 Task: Find a house in Bradley, United States for 3 adults from August 12 to August 15, with a price range of ₹12,000 to ₹16,000, 2 bedrooms, 3 beds, 1 bathroom, and self check-in option.
Action: Mouse moved to (549, 86)
Screenshot: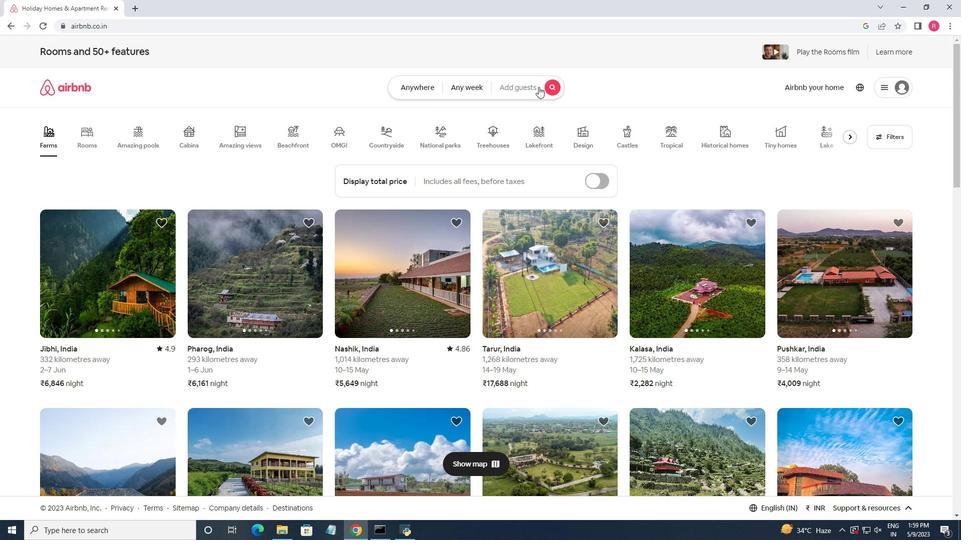 
Action: Mouse pressed left at (549, 86)
Screenshot: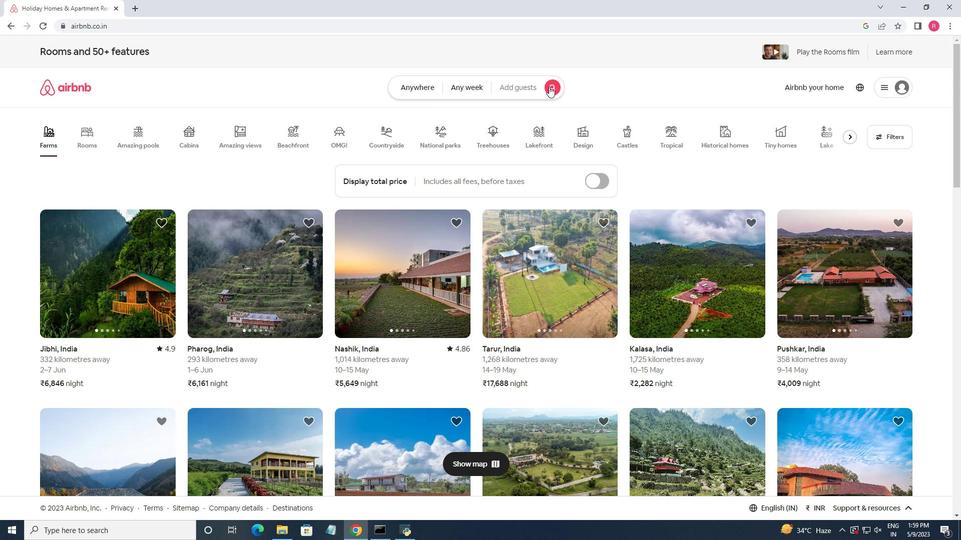 
Action: Mouse moved to (312, 124)
Screenshot: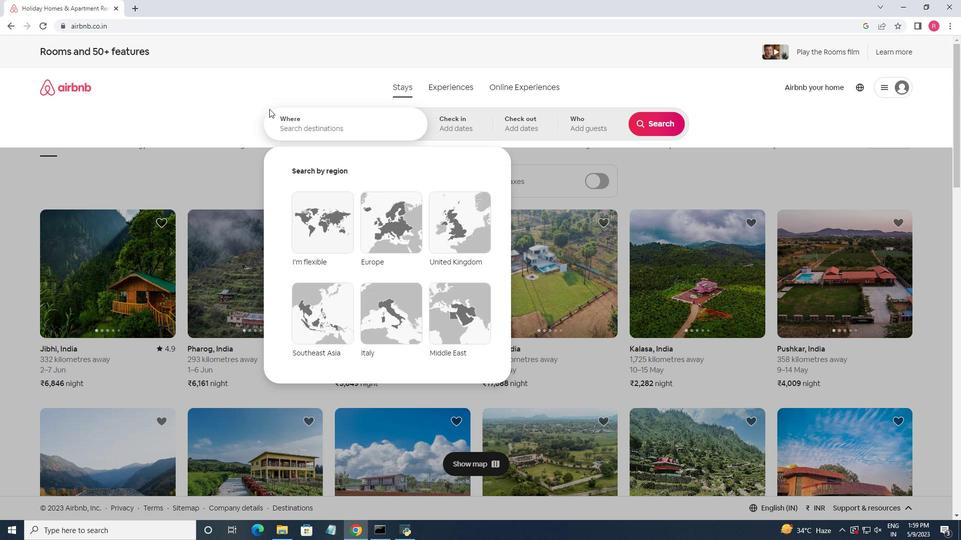 
Action: Mouse pressed left at (312, 124)
Screenshot: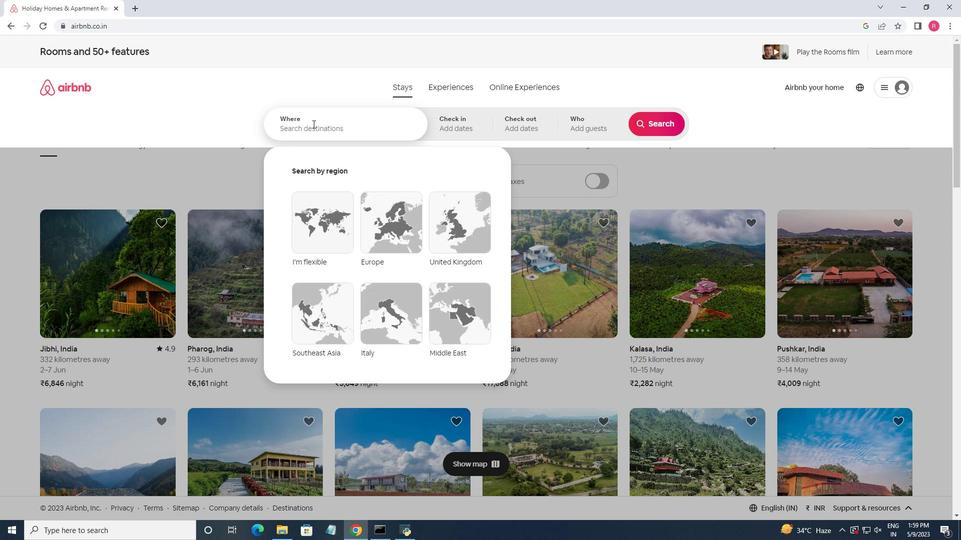 
Action: Key pressed <Key.shift>Bradley,<Key.space><Key.shift><Key.shift><Key.shift><Key.shift><Key.shift><Key.shift><Key.shift>United<Key.space><Key.shift>States
Screenshot: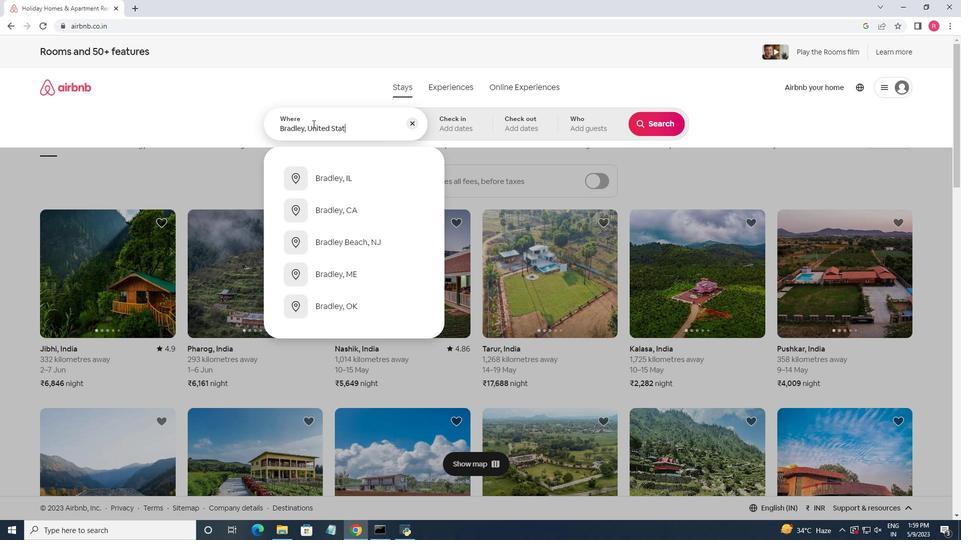
Action: Mouse moved to (348, 139)
Screenshot: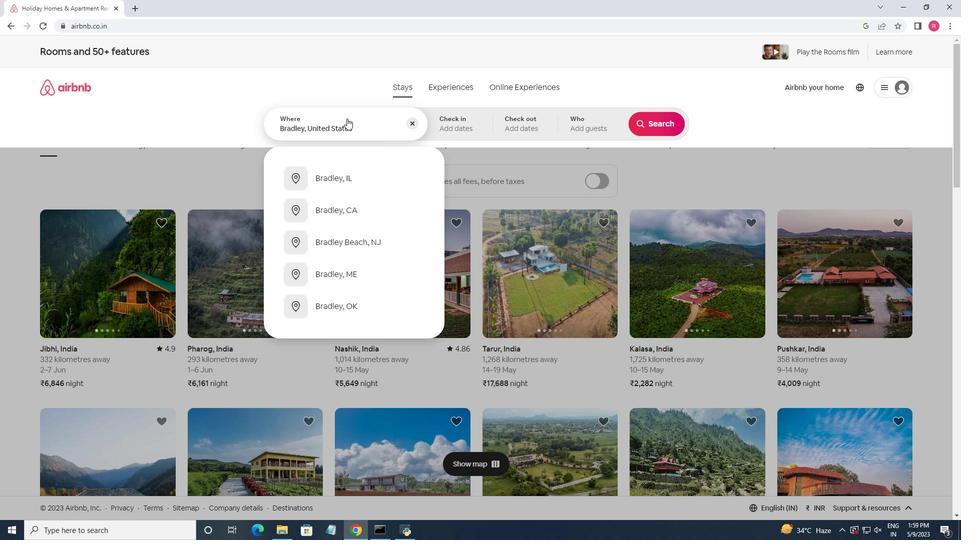 
Action: Key pressed <Key.enter>
Screenshot: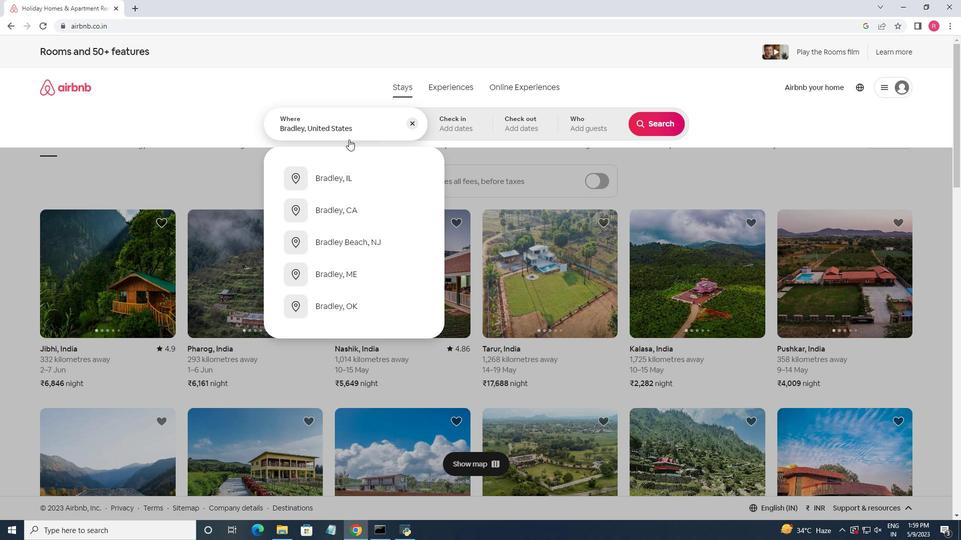 
Action: Mouse moved to (657, 205)
Screenshot: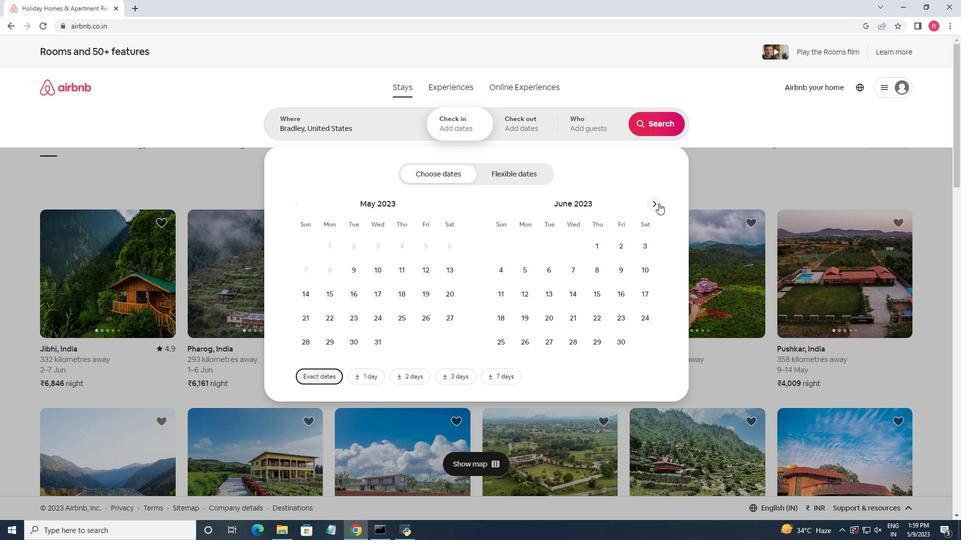 
Action: Mouse pressed left at (657, 205)
Screenshot: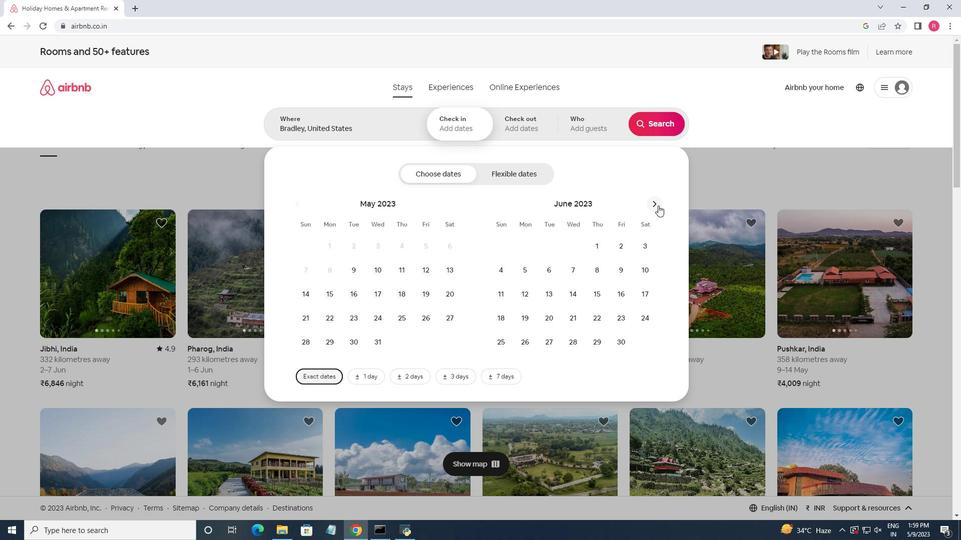 
Action: Mouse pressed left at (657, 205)
Screenshot: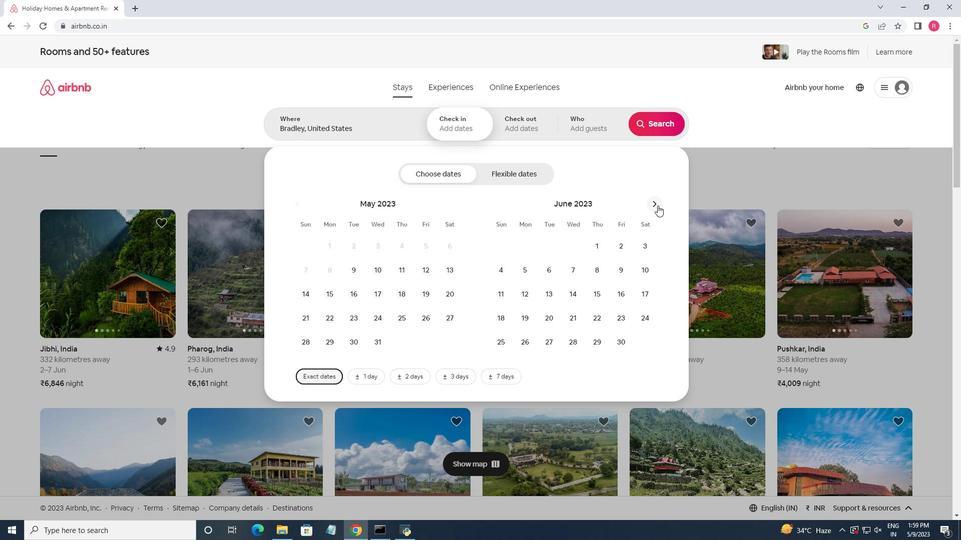 
Action: Mouse moved to (639, 269)
Screenshot: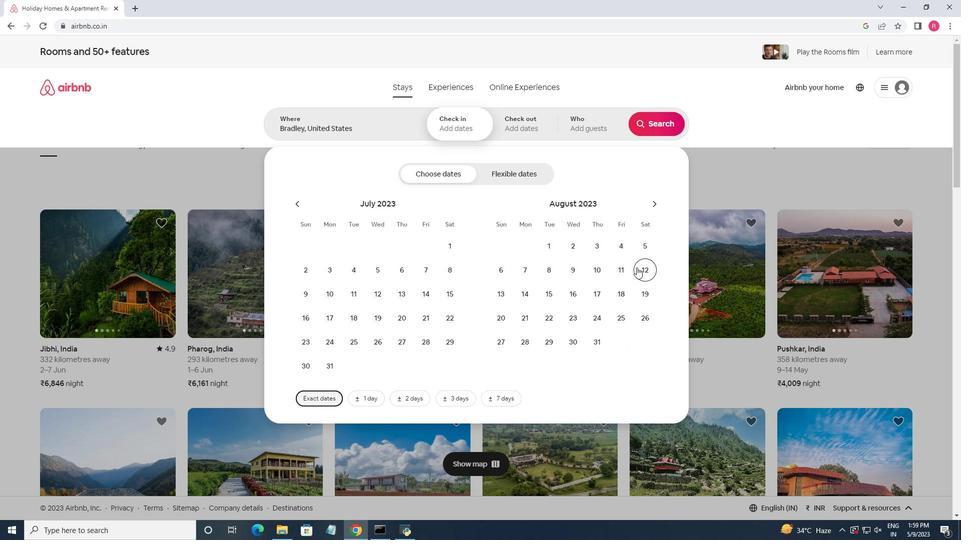 
Action: Mouse pressed left at (639, 269)
Screenshot: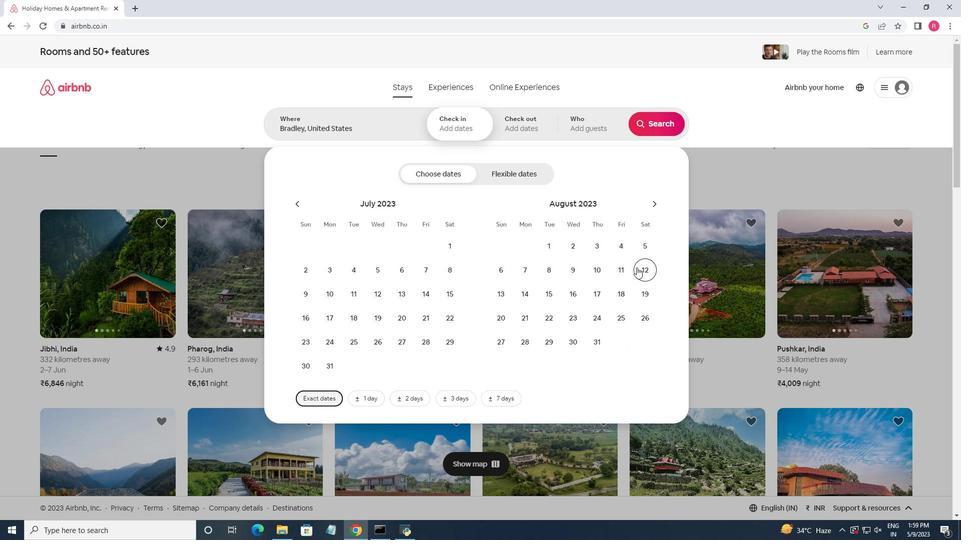 
Action: Mouse moved to (546, 296)
Screenshot: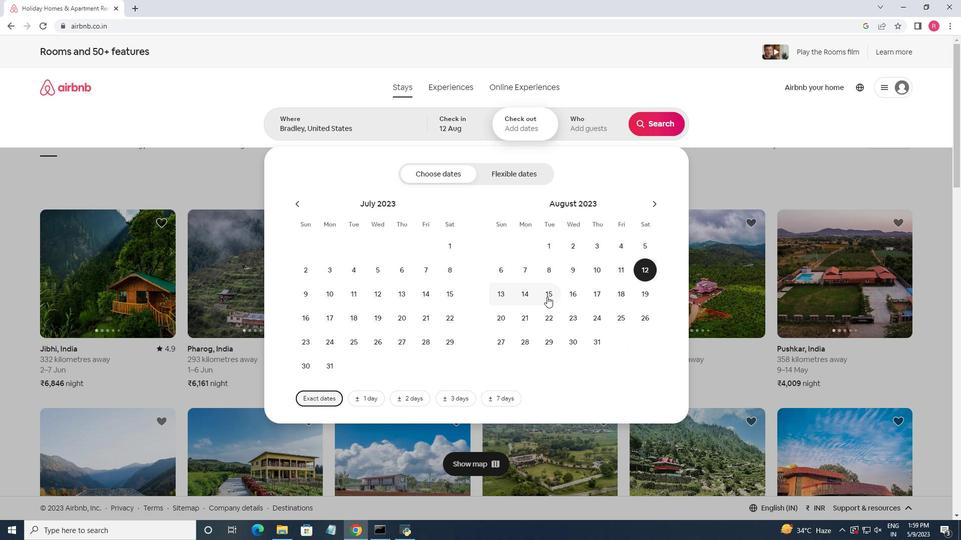 
Action: Mouse pressed left at (546, 296)
Screenshot: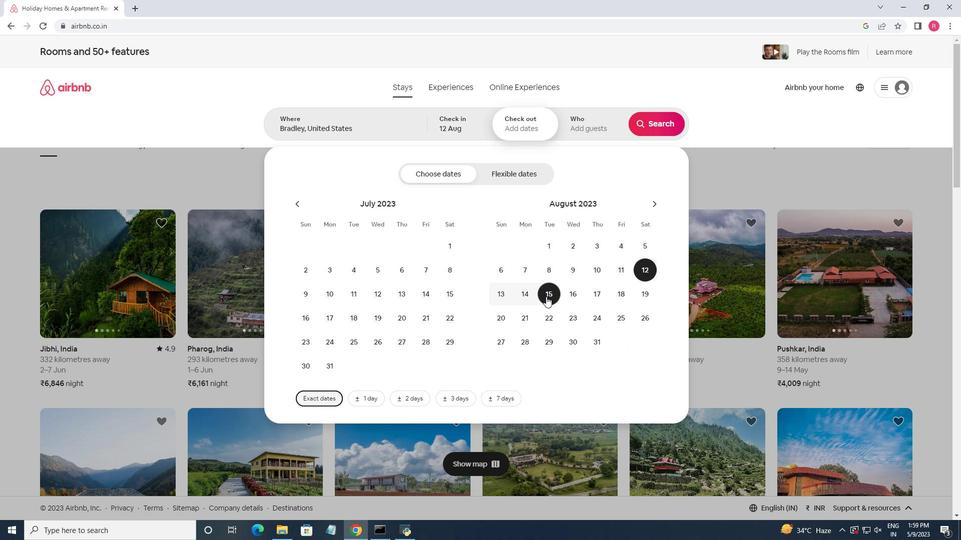 
Action: Mouse moved to (591, 129)
Screenshot: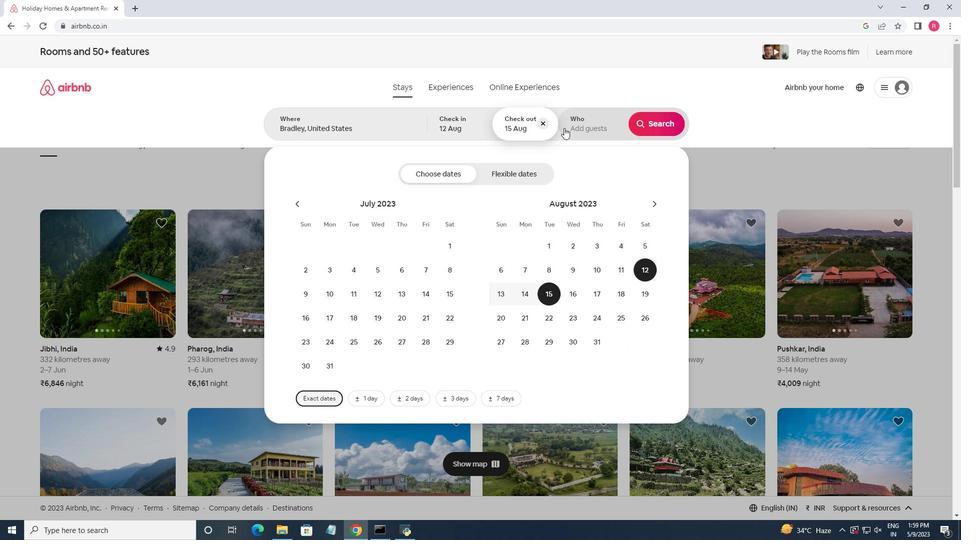 
Action: Mouse pressed left at (591, 129)
Screenshot: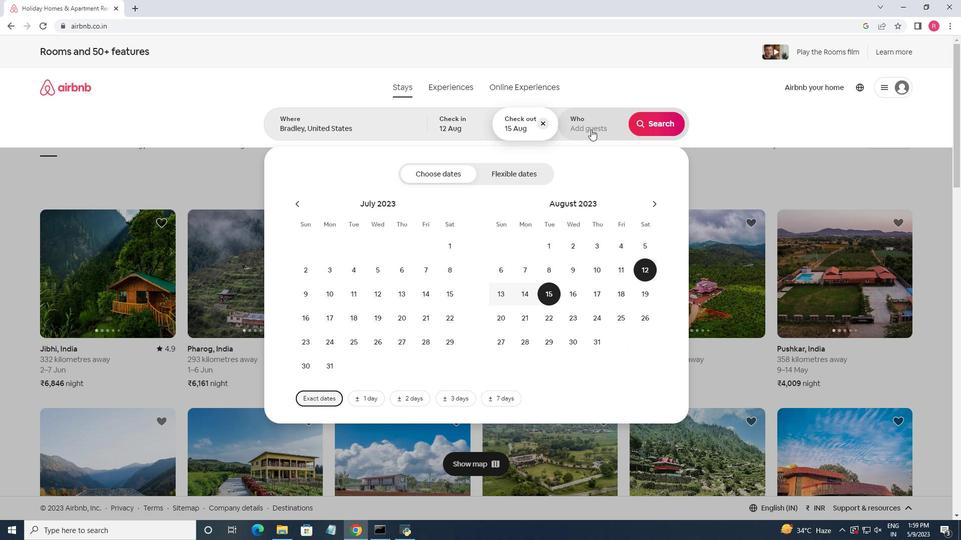 
Action: Mouse moved to (658, 181)
Screenshot: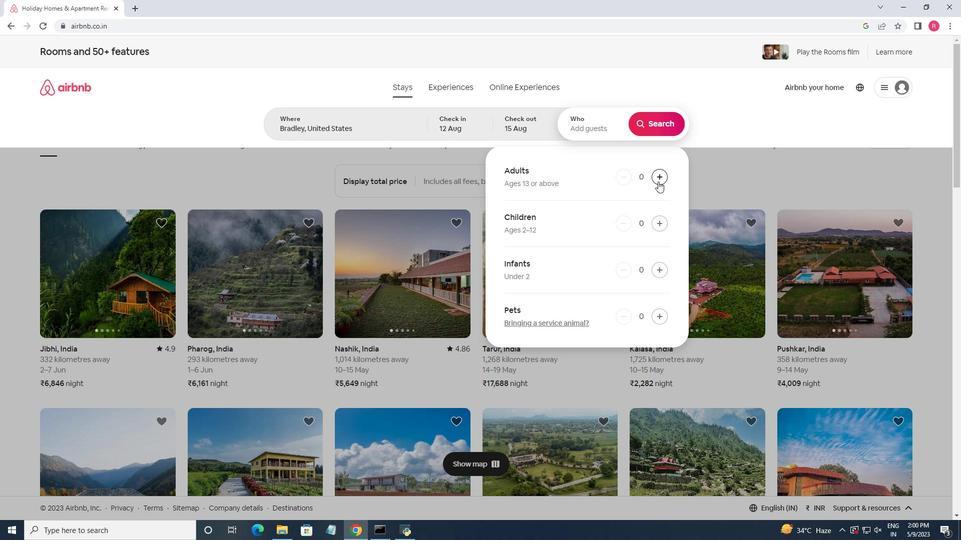 
Action: Mouse pressed left at (658, 181)
Screenshot: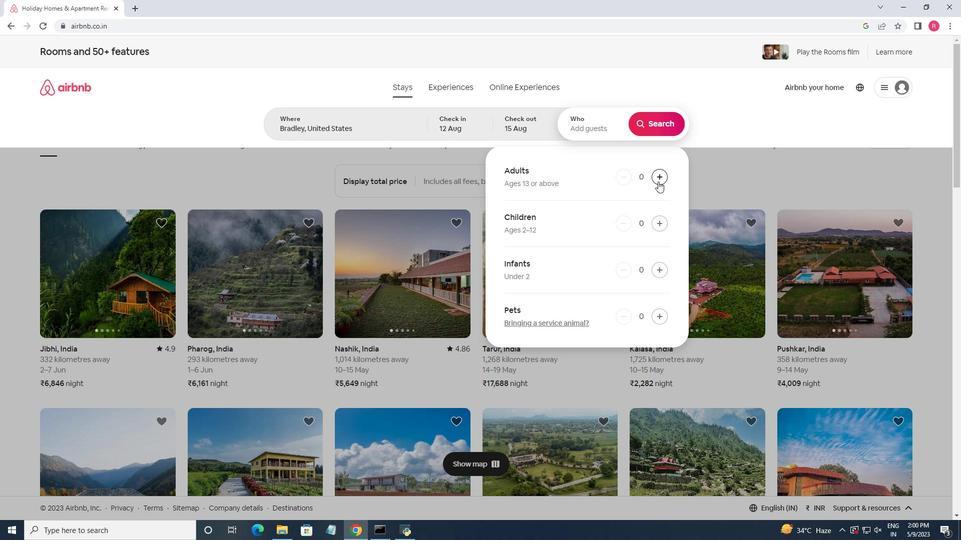 
Action: Mouse pressed left at (658, 181)
Screenshot: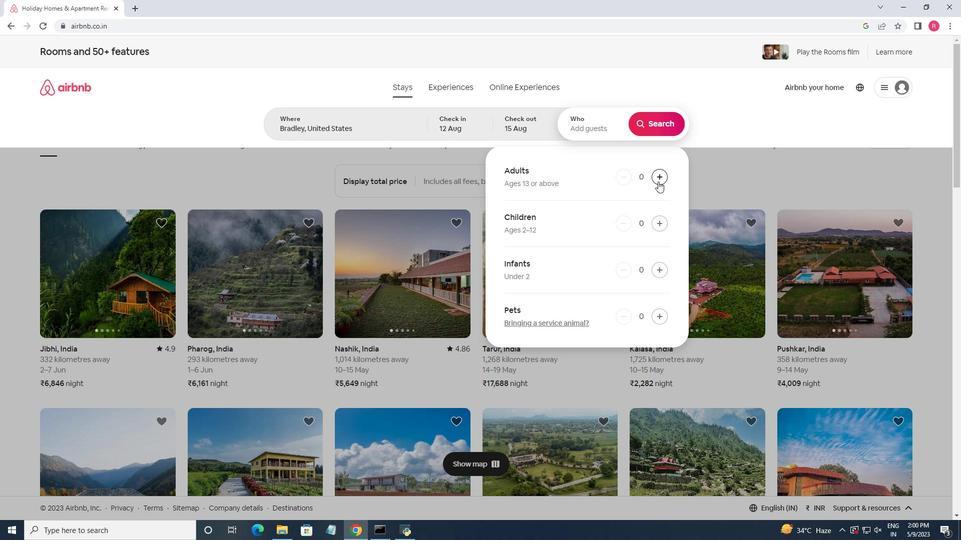 
Action: Mouse pressed left at (658, 181)
Screenshot: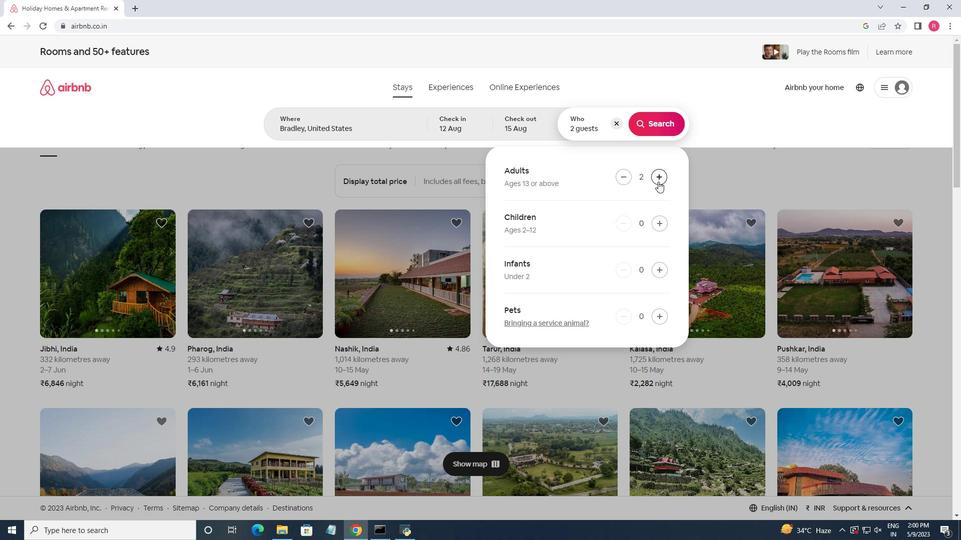 
Action: Mouse moved to (650, 128)
Screenshot: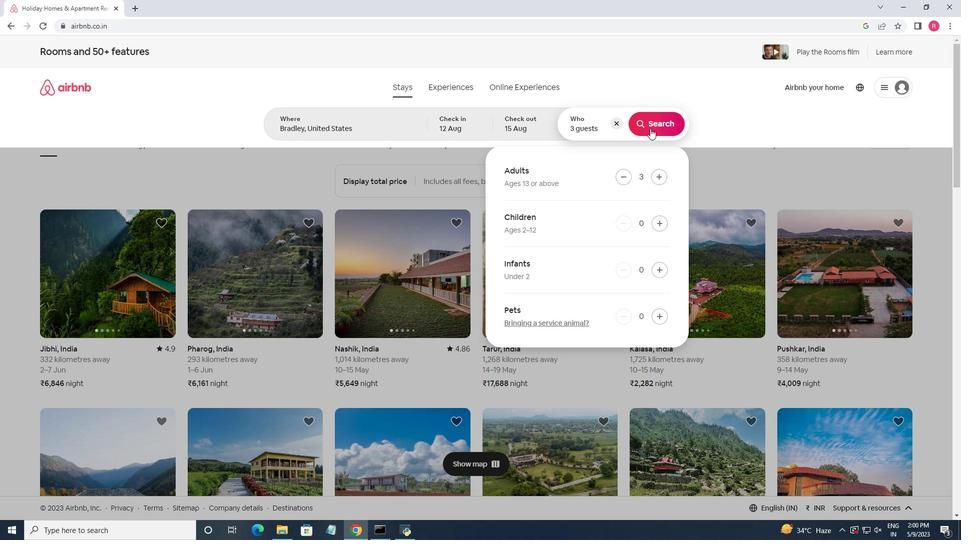 
Action: Mouse pressed left at (650, 128)
Screenshot: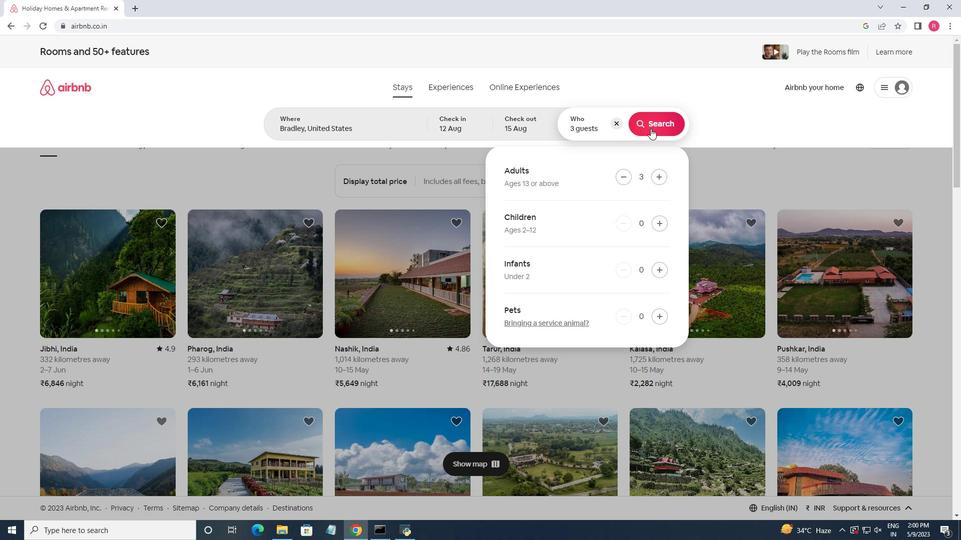 
Action: Mouse moved to (924, 98)
Screenshot: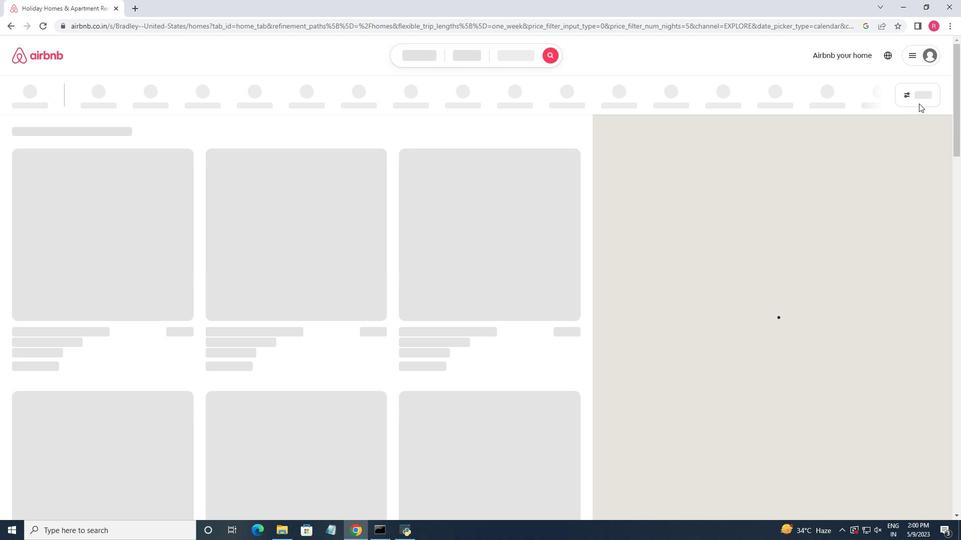 
Action: Mouse pressed left at (924, 98)
Screenshot: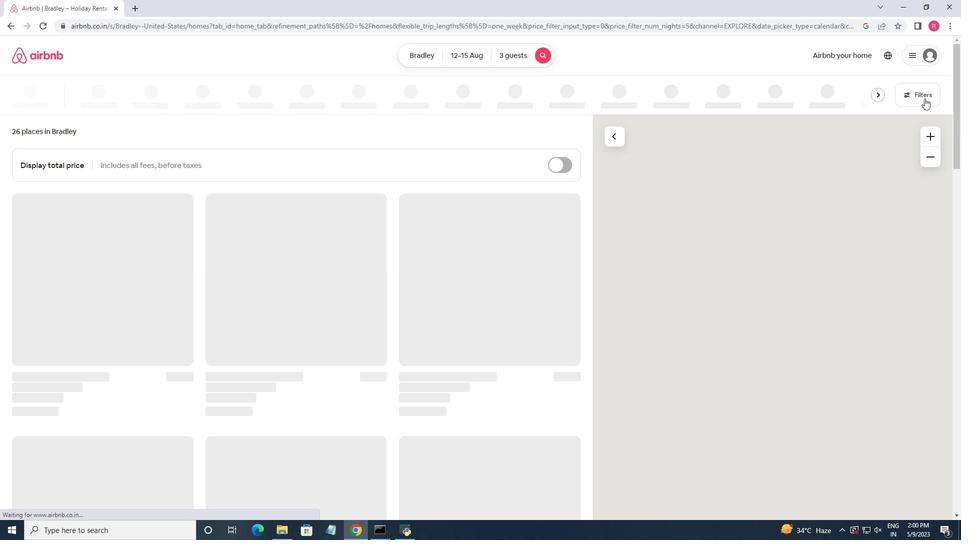
Action: Mouse moved to (354, 337)
Screenshot: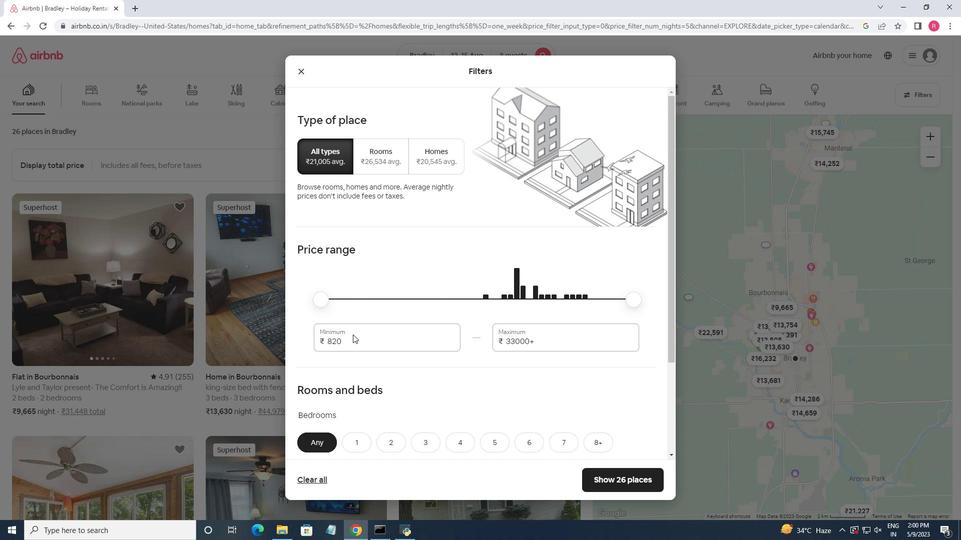 
Action: Mouse pressed left at (354, 337)
Screenshot: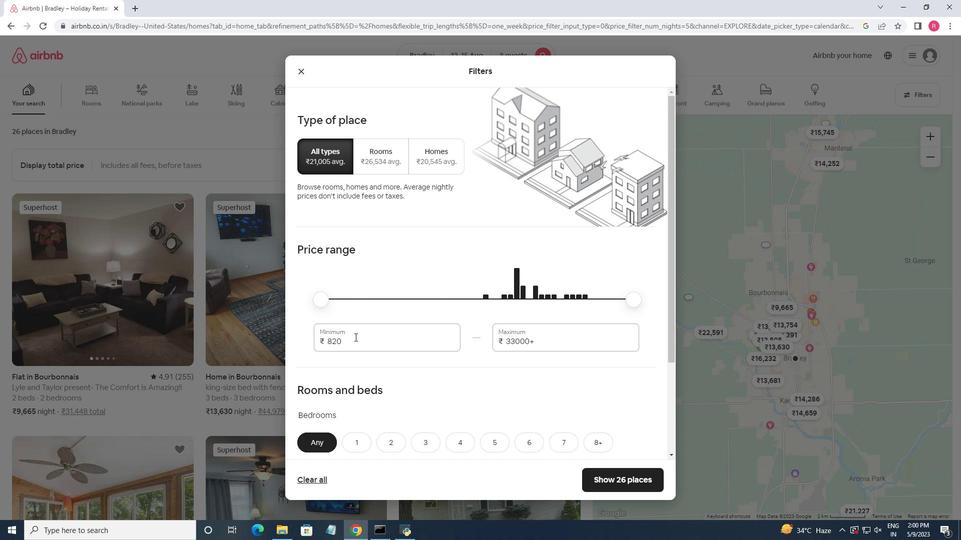 
Action: Mouse moved to (316, 342)
Screenshot: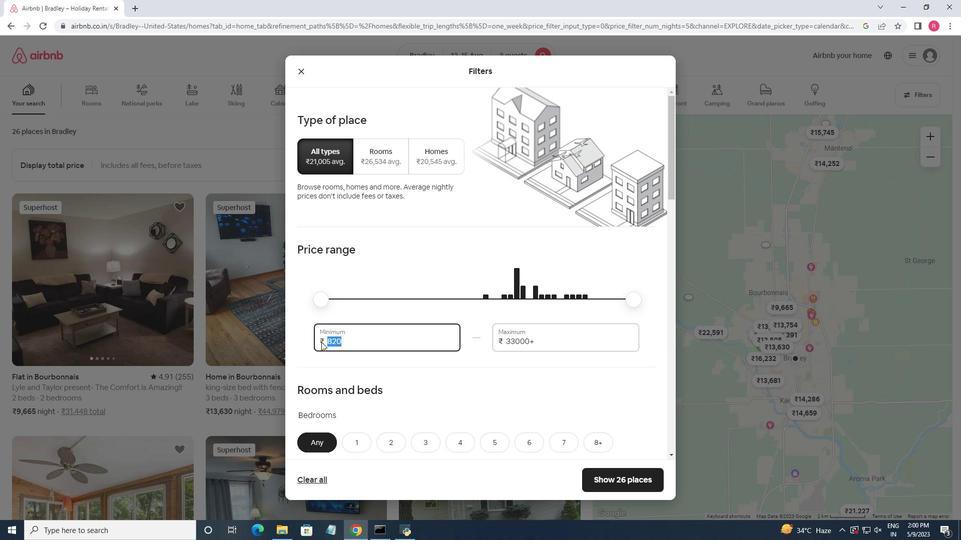 
Action: Key pressed 12000<Key.tab>16000
Screenshot: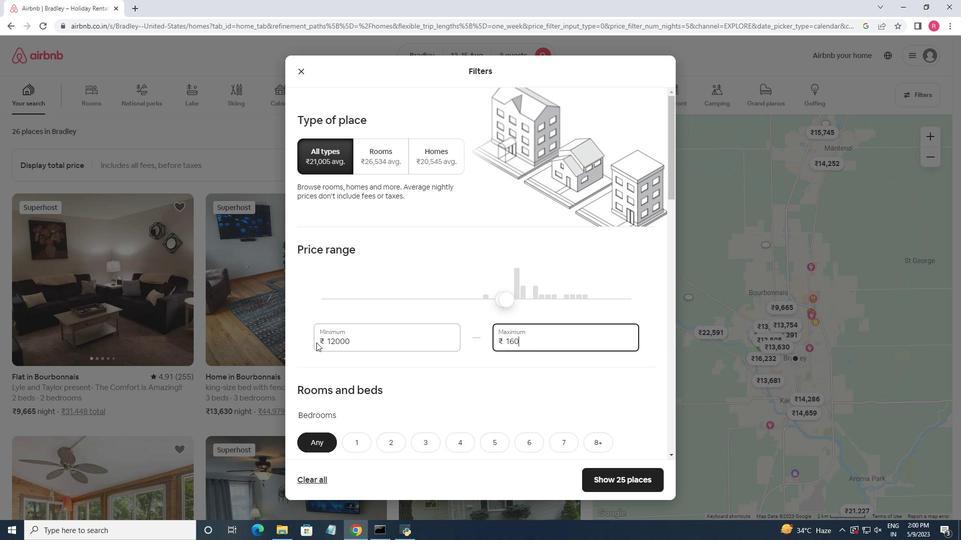 
Action: Mouse moved to (376, 315)
Screenshot: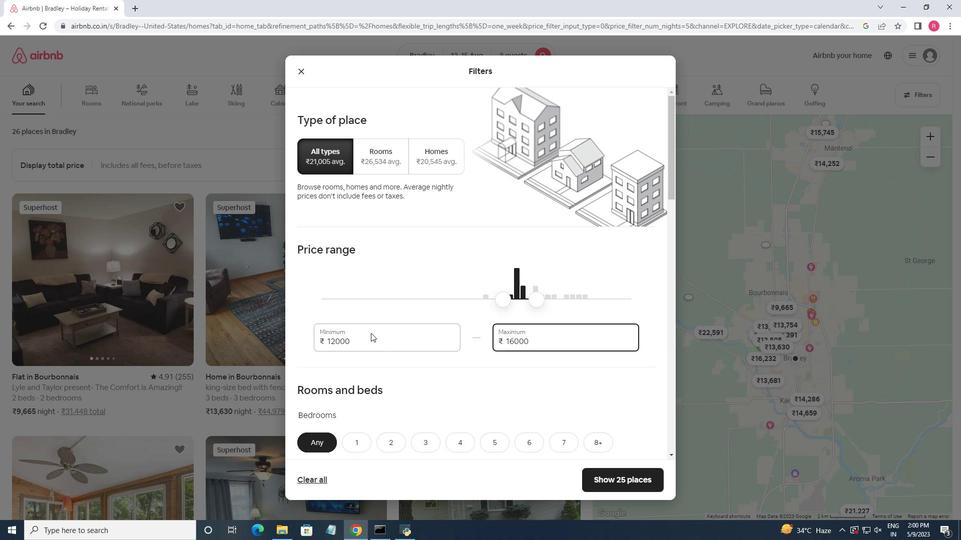 
Action: Mouse scrolled (376, 315) with delta (0, 0)
Screenshot: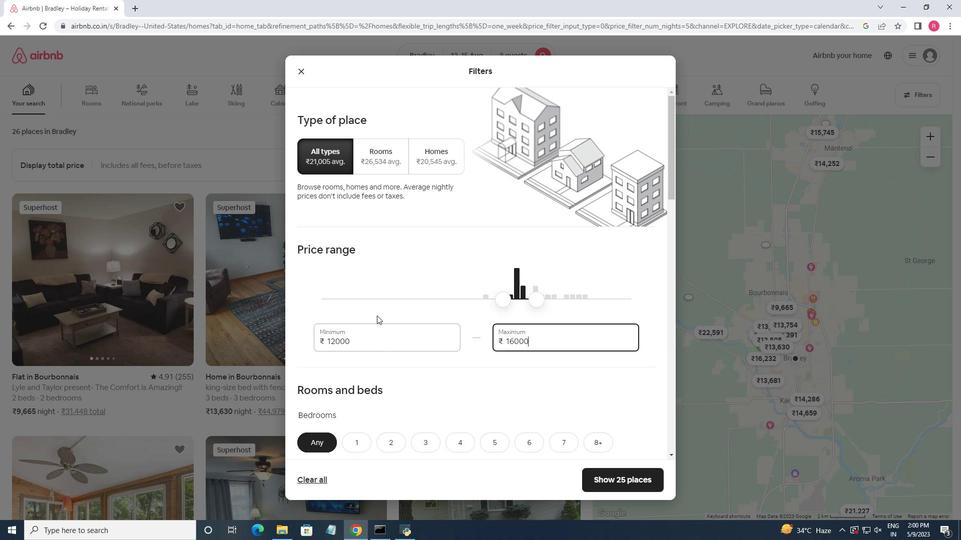 
Action: Mouse scrolled (376, 315) with delta (0, 0)
Screenshot: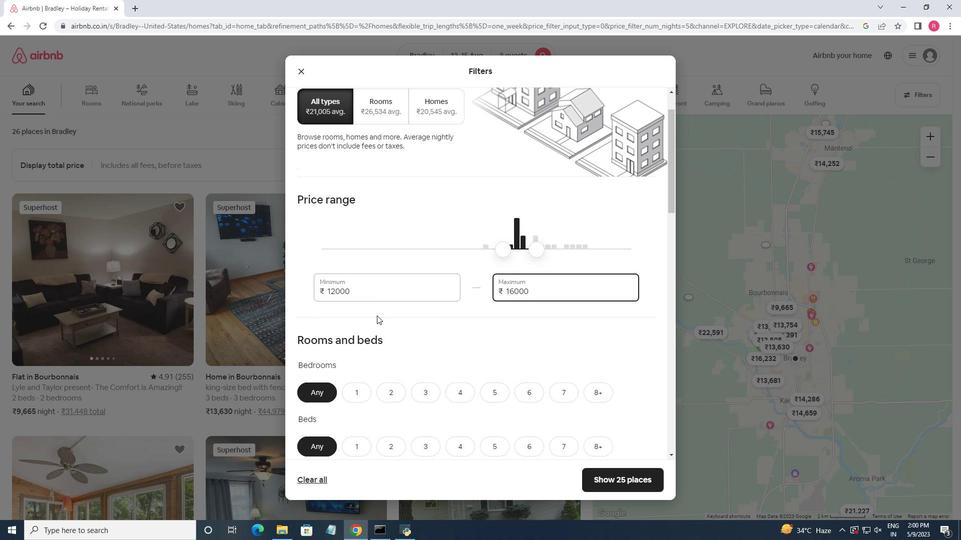 
Action: Mouse moved to (393, 348)
Screenshot: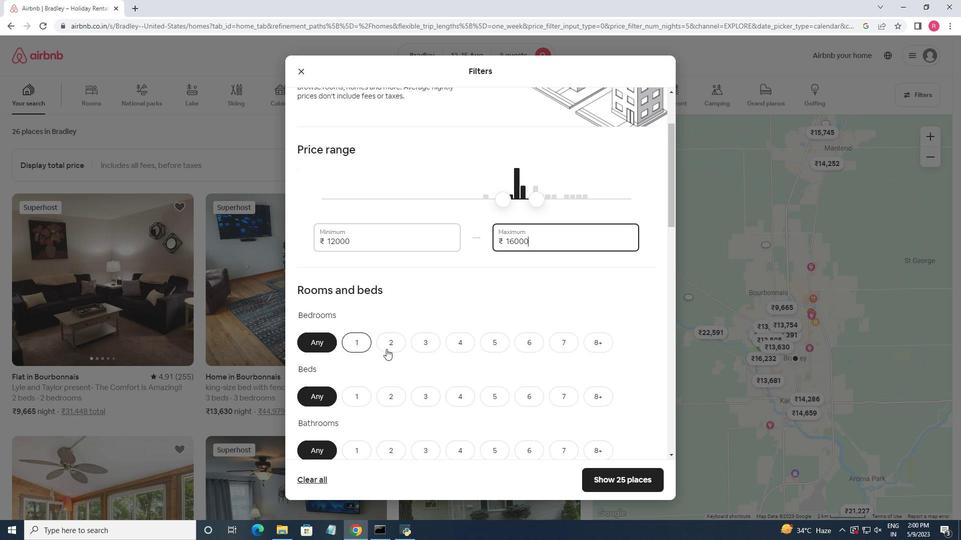 
Action: Mouse pressed left at (393, 348)
Screenshot: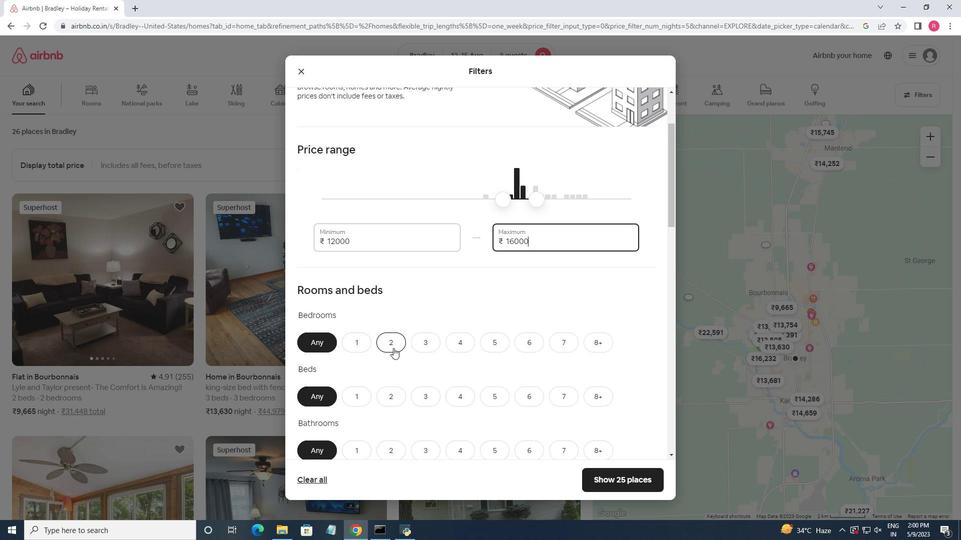 
Action: Mouse moved to (435, 398)
Screenshot: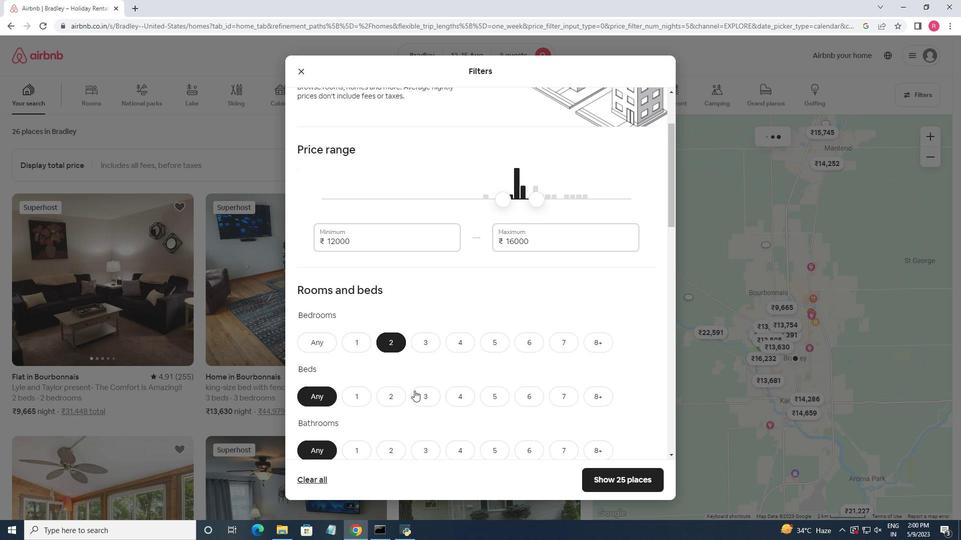 
Action: Mouse pressed left at (435, 398)
Screenshot: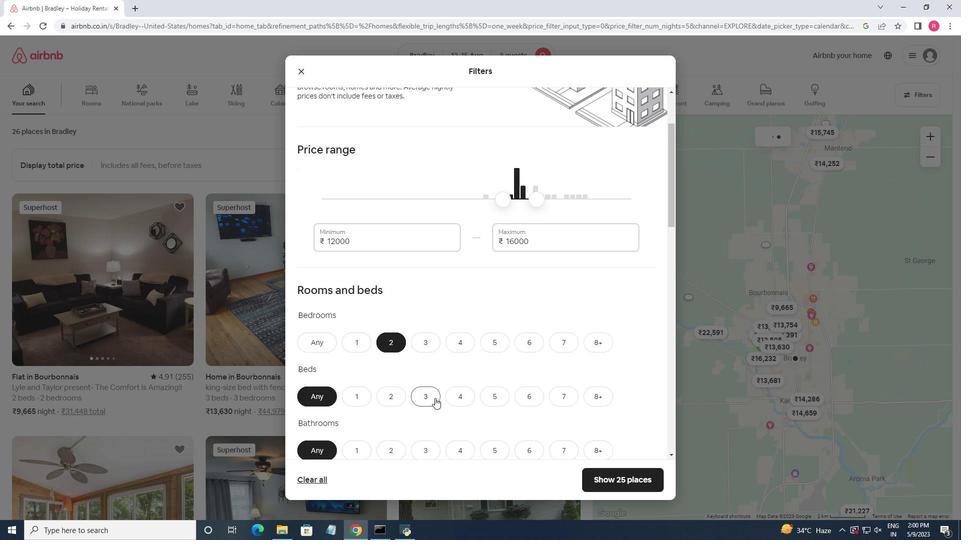 
Action: Mouse moved to (440, 381)
Screenshot: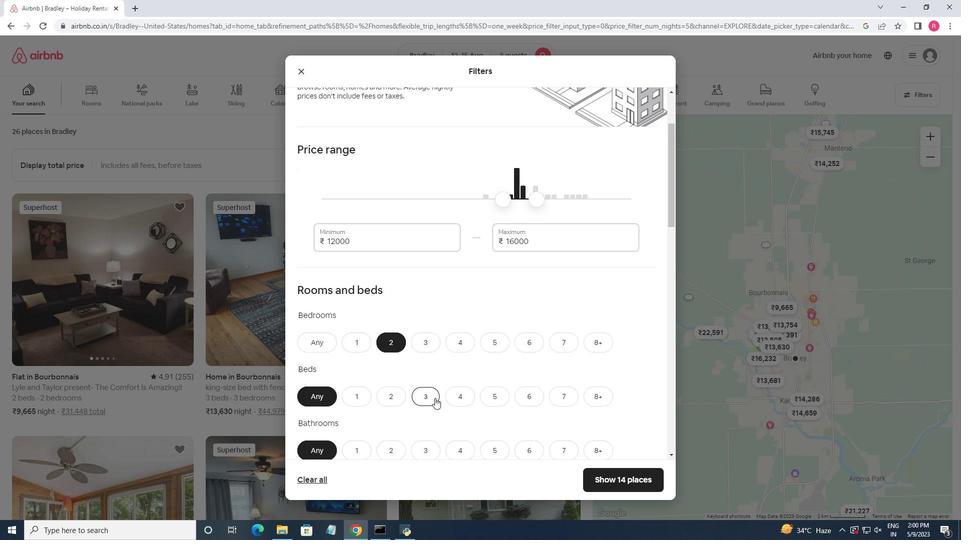 
Action: Mouse scrolled (440, 380) with delta (0, 0)
Screenshot: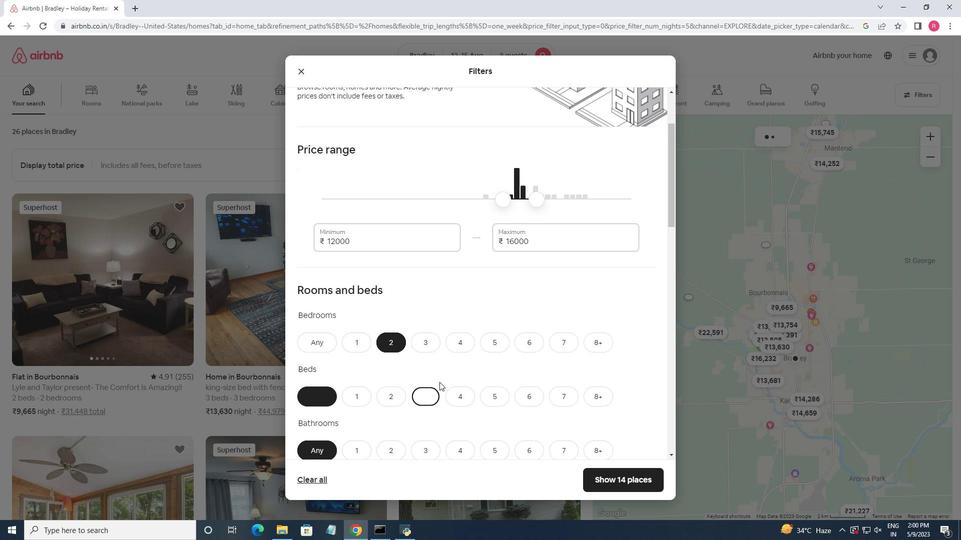 
Action: Mouse scrolled (440, 380) with delta (0, 0)
Screenshot: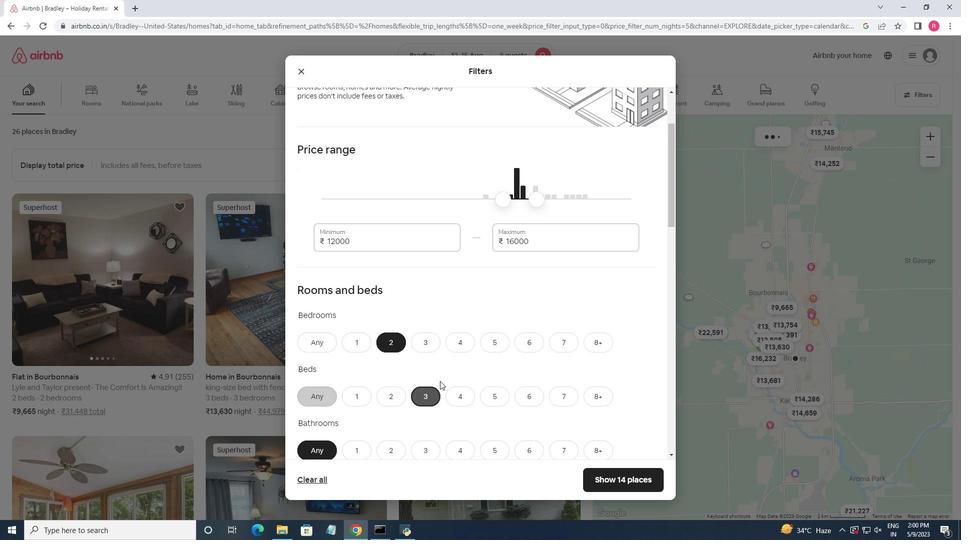 
Action: Mouse moved to (361, 354)
Screenshot: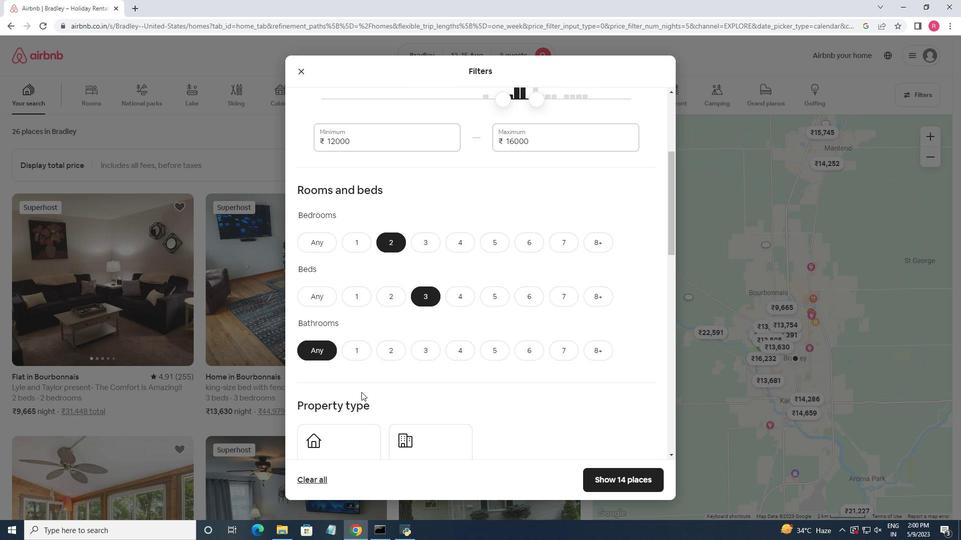 
Action: Mouse pressed left at (361, 354)
Screenshot: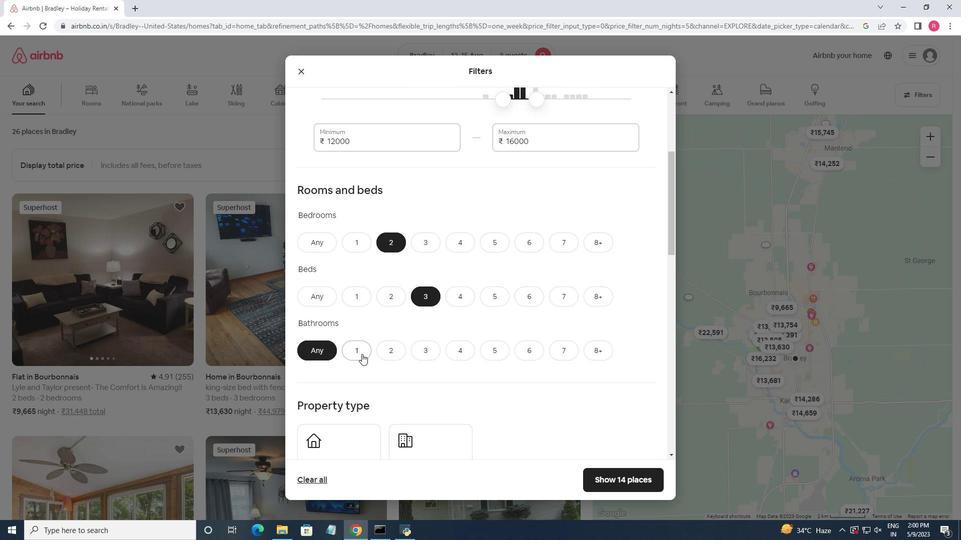 
Action: Mouse moved to (382, 386)
Screenshot: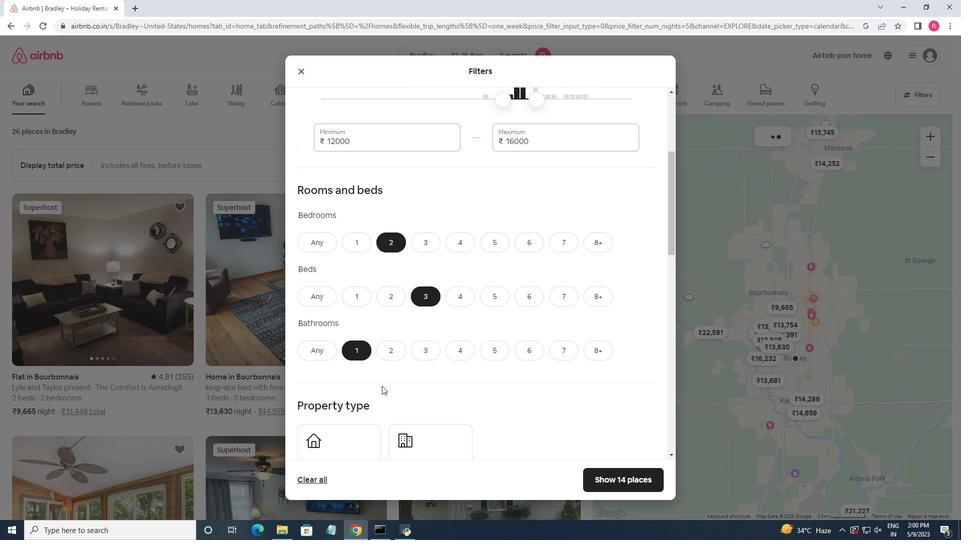 
Action: Mouse scrolled (382, 385) with delta (0, 0)
Screenshot: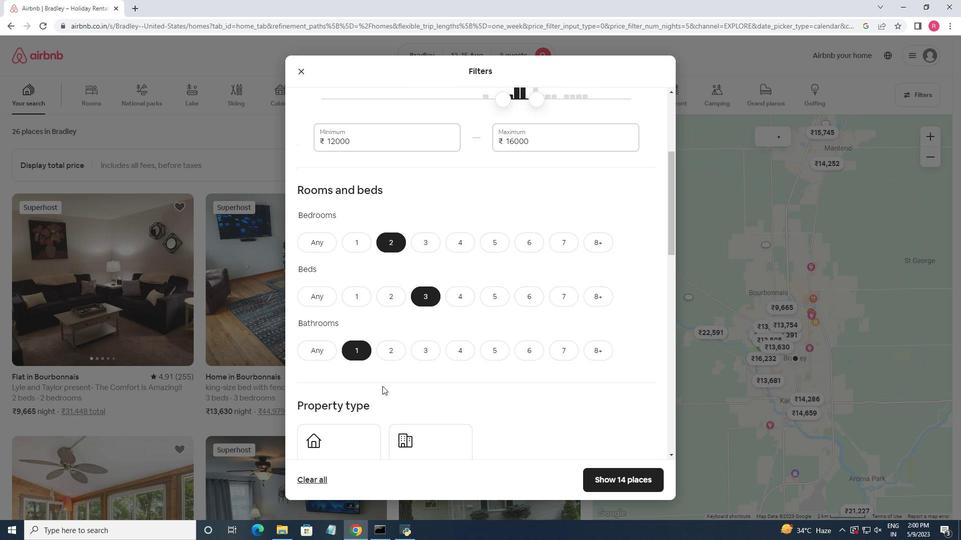 
Action: Mouse scrolled (382, 385) with delta (0, 0)
Screenshot: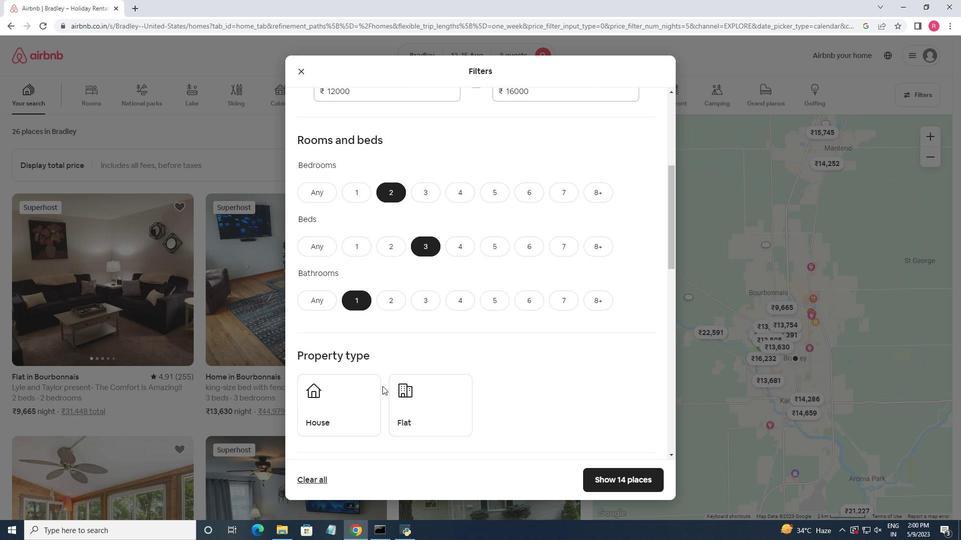 
Action: Mouse moved to (343, 359)
Screenshot: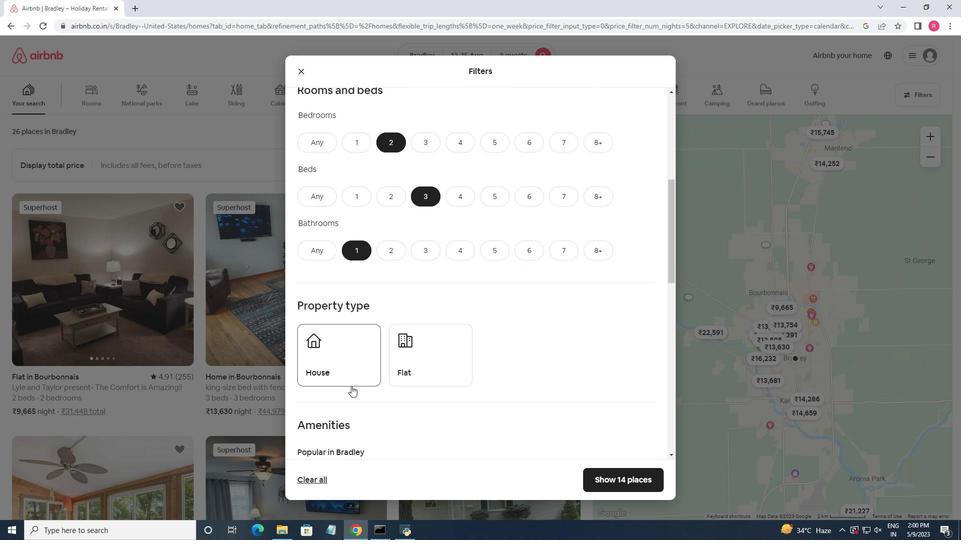 
Action: Mouse pressed left at (343, 359)
Screenshot: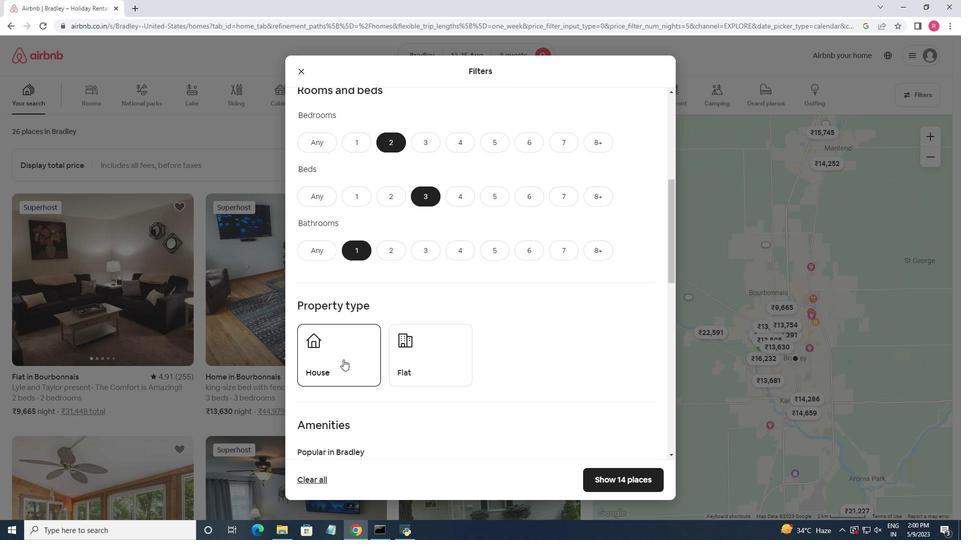 
Action: Mouse moved to (435, 356)
Screenshot: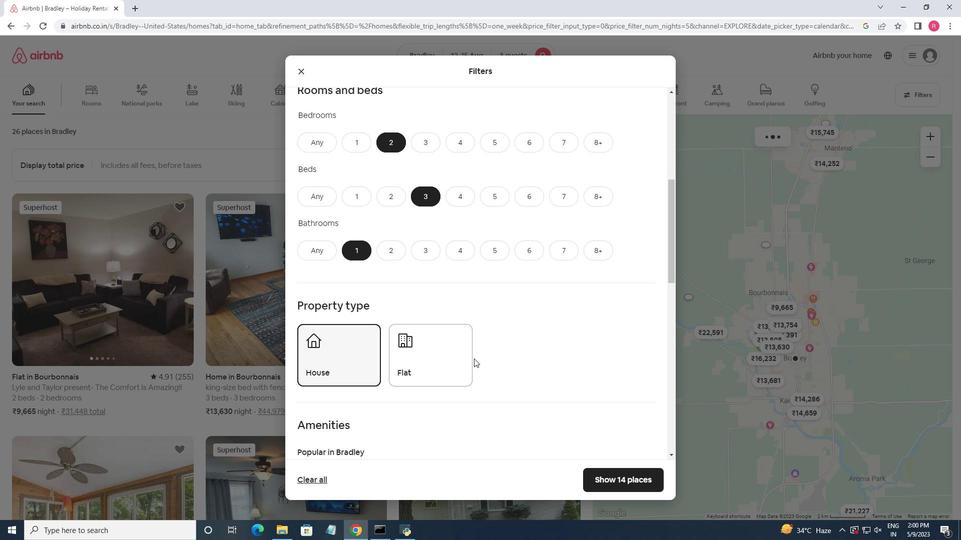 
Action: Mouse pressed left at (435, 356)
Screenshot: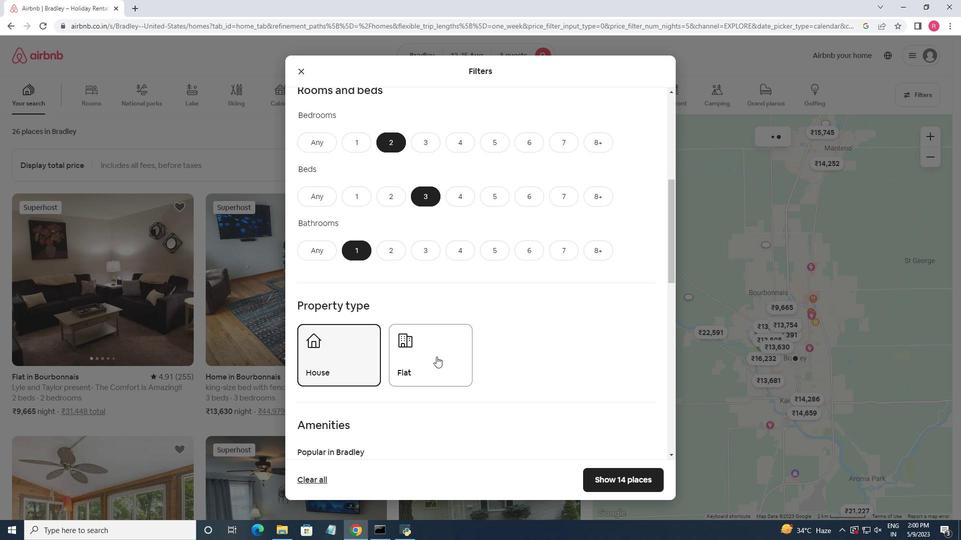 
Action: Mouse moved to (476, 305)
Screenshot: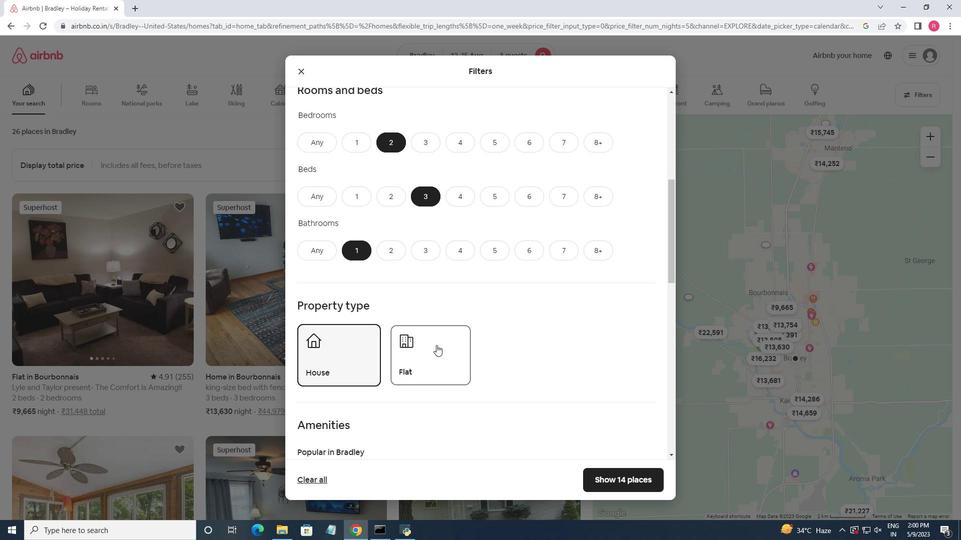 
Action: Mouse scrolled (476, 305) with delta (0, 0)
Screenshot: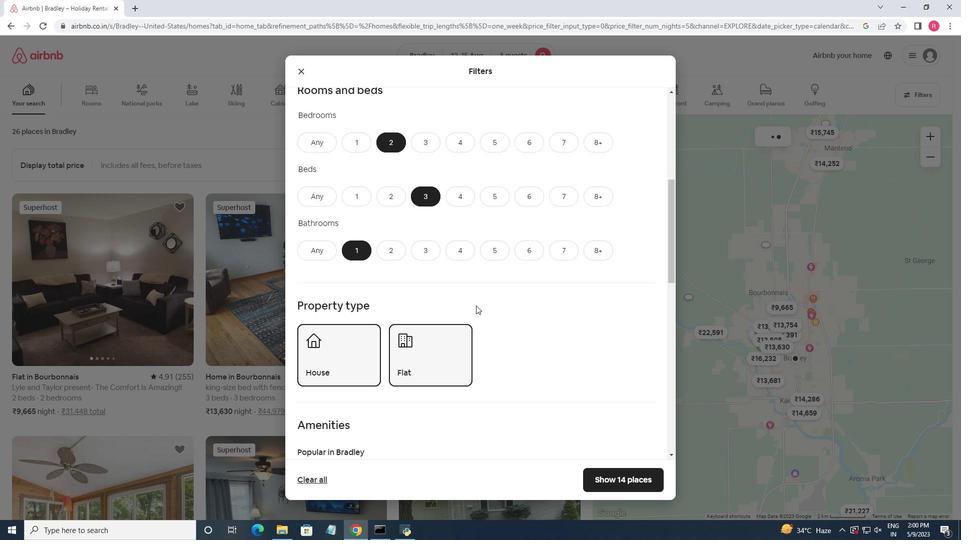 
Action: Mouse scrolled (476, 305) with delta (0, 0)
Screenshot: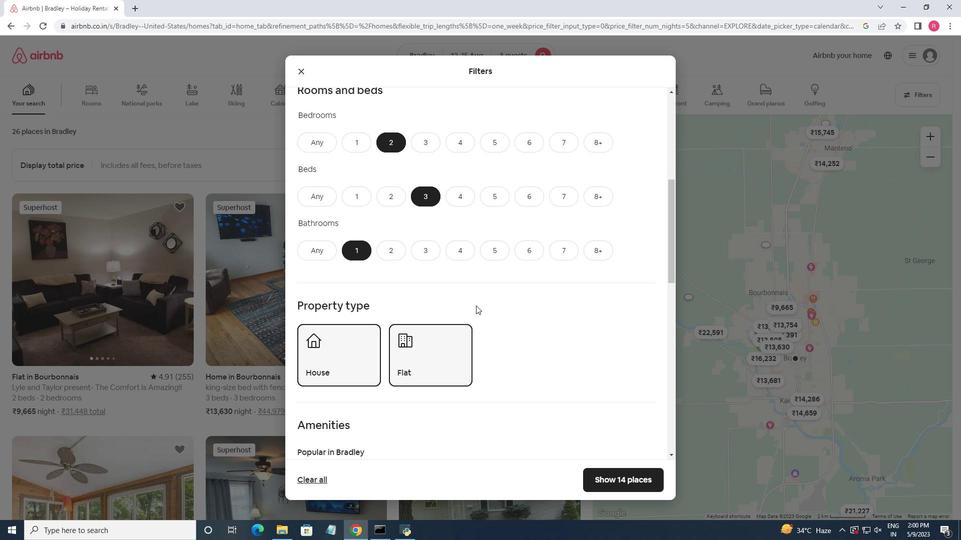 
Action: Mouse scrolled (476, 305) with delta (0, 0)
Screenshot: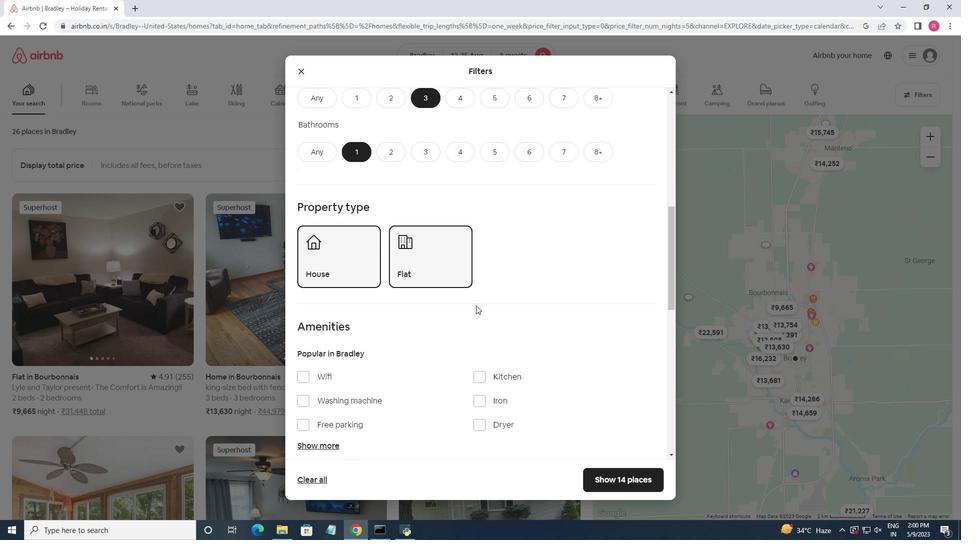
Action: Mouse scrolled (476, 305) with delta (0, 0)
Screenshot: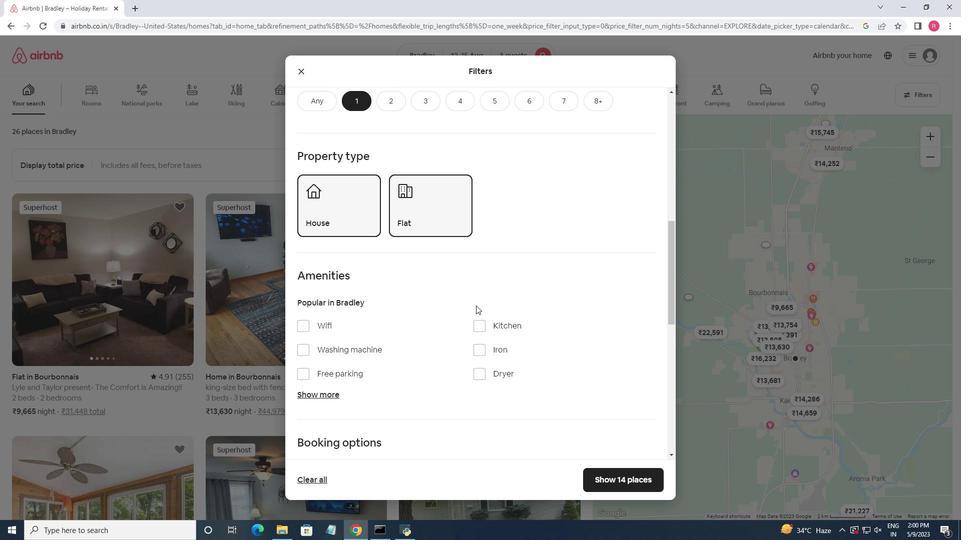 
Action: Mouse scrolled (476, 305) with delta (0, 0)
Screenshot: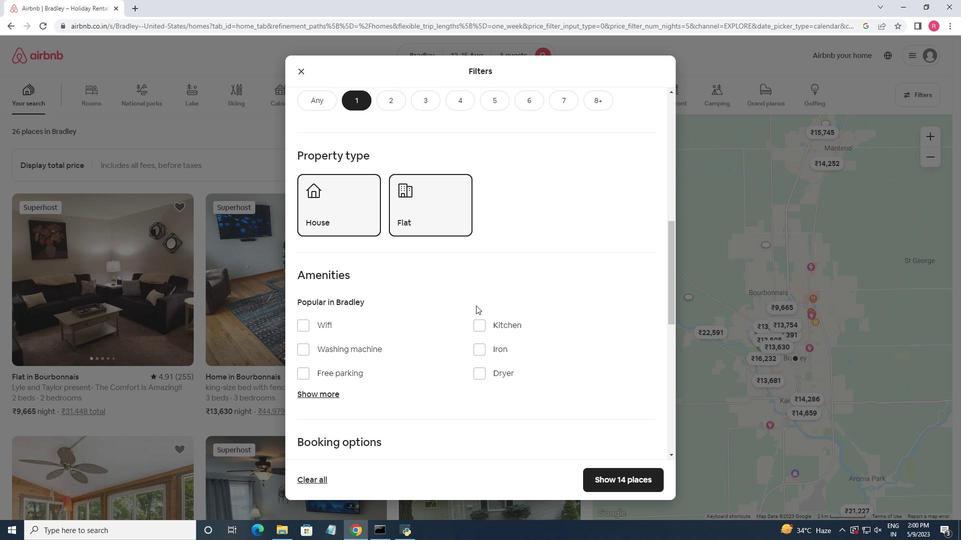 
Action: Mouse scrolled (476, 305) with delta (0, 0)
Screenshot: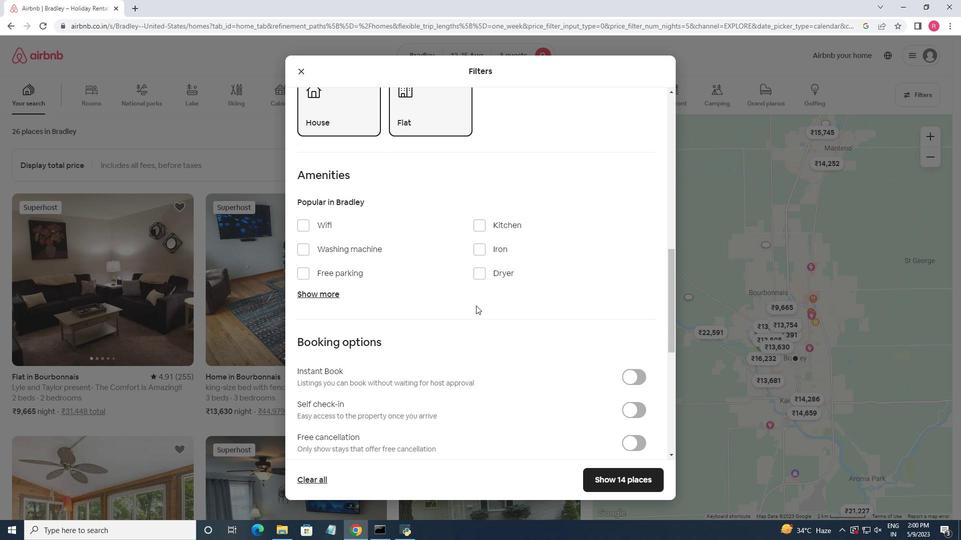 
Action: Mouse moved to (639, 357)
Screenshot: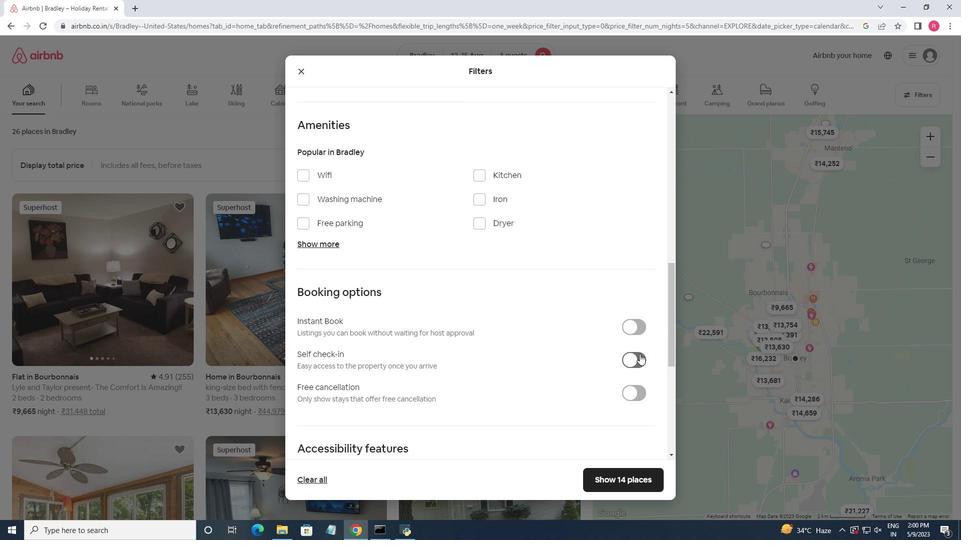 
Action: Mouse pressed left at (639, 357)
Screenshot: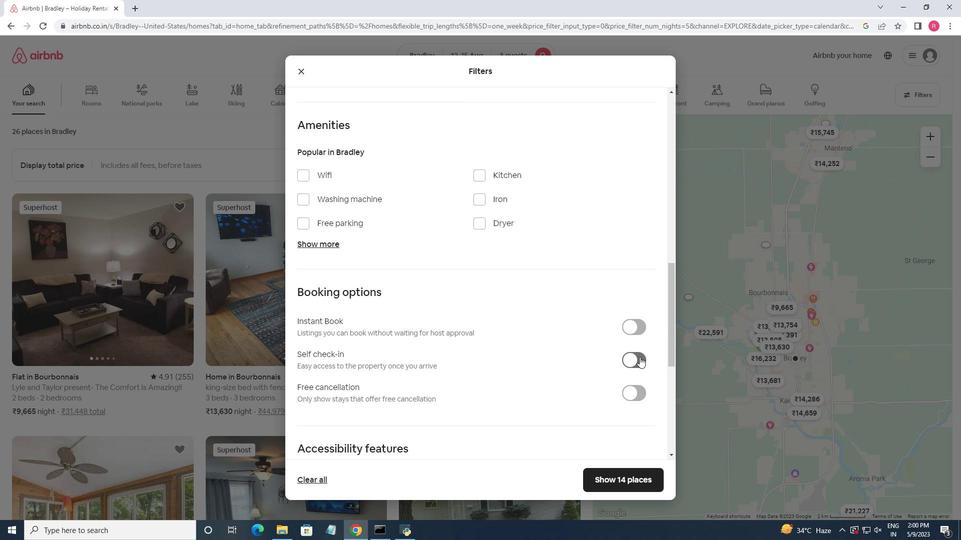 
Action: Mouse moved to (538, 313)
Screenshot: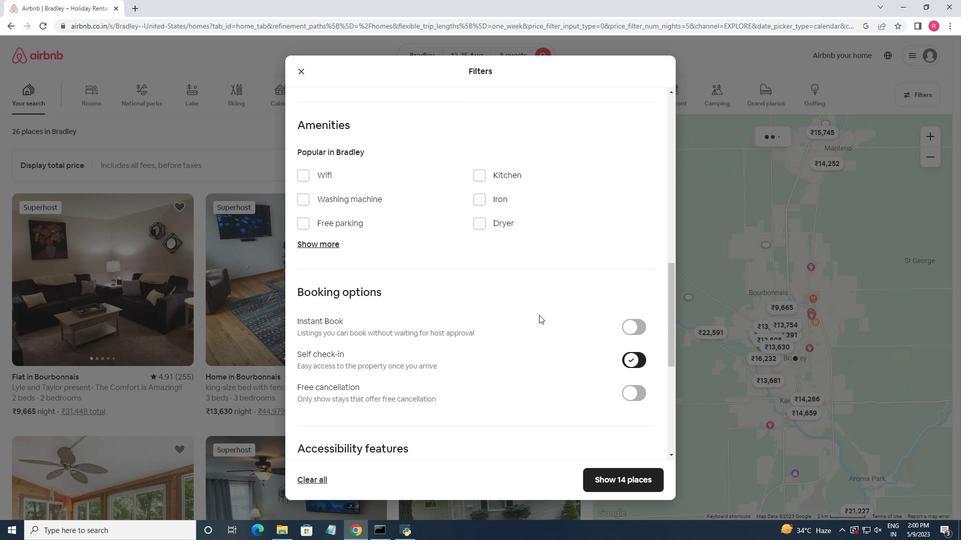 
Action: Mouse scrolled (538, 313) with delta (0, 0)
Screenshot: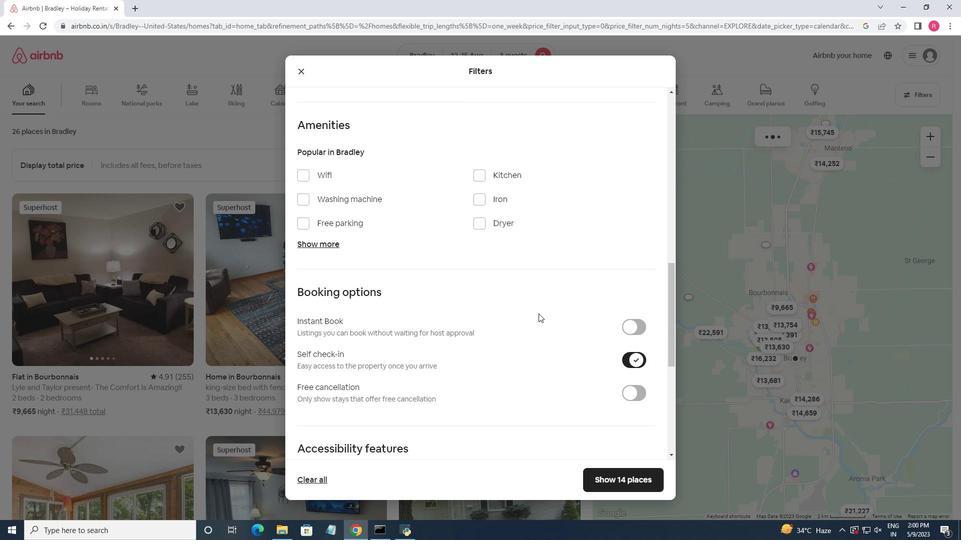 
Action: Mouse scrolled (538, 313) with delta (0, 0)
Screenshot: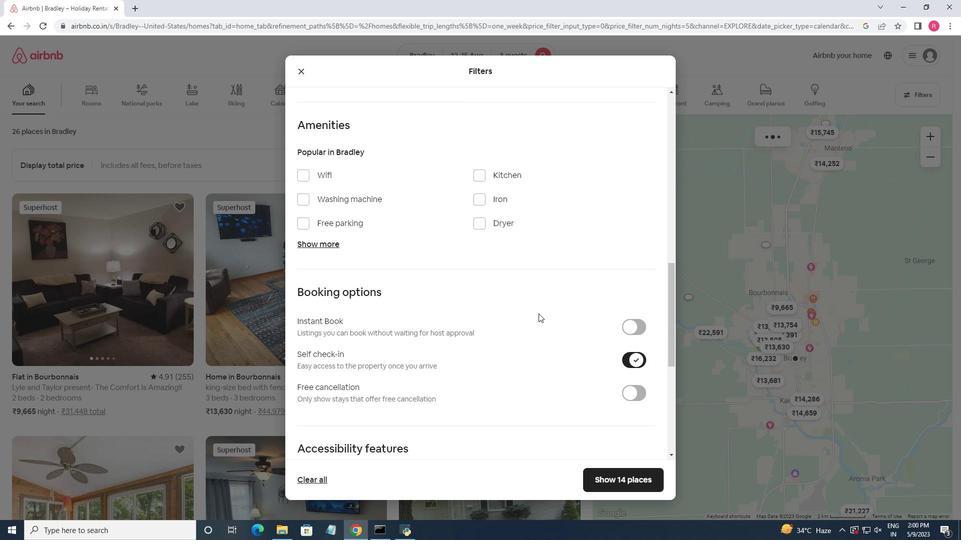 
Action: Mouse scrolled (538, 313) with delta (0, 0)
Screenshot: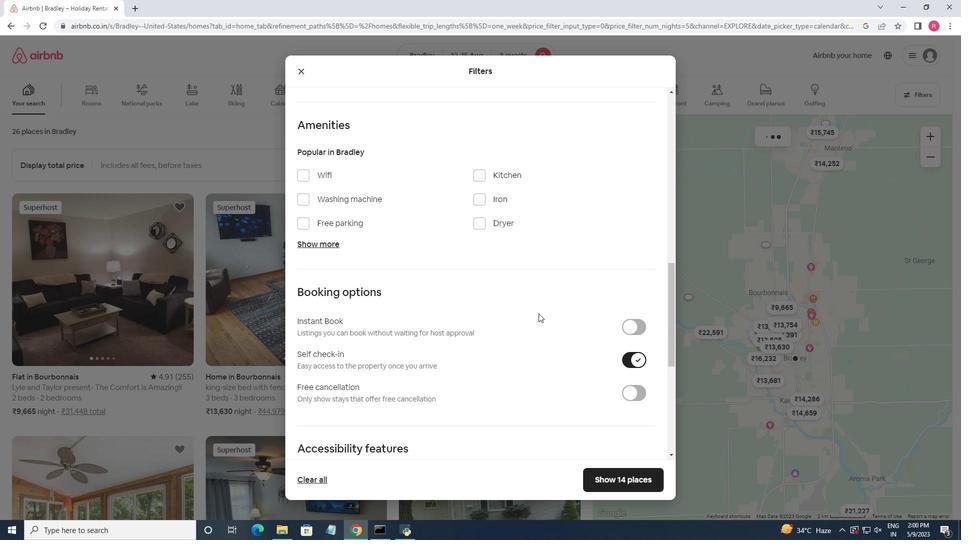 
Action: Mouse scrolled (538, 313) with delta (0, 0)
Screenshot: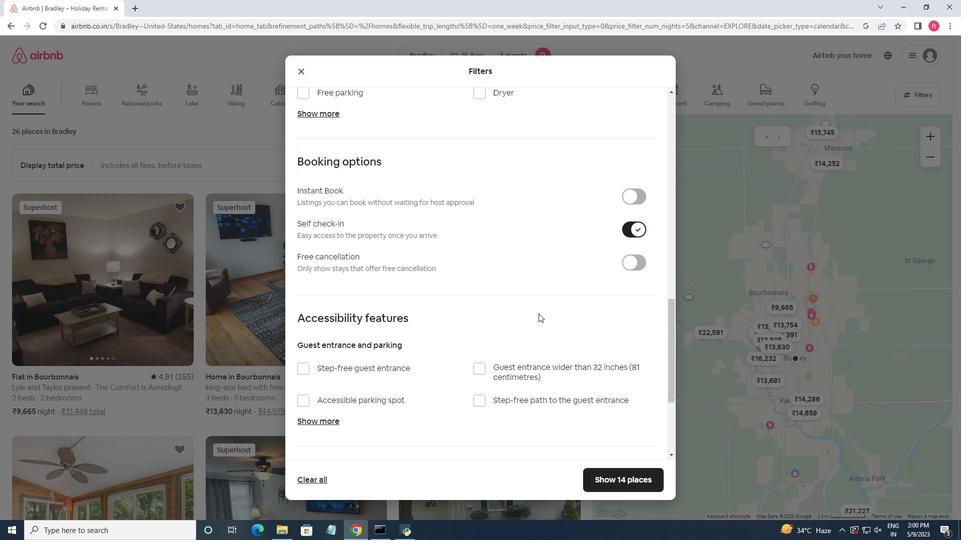 
Action: Mouse moved to (505, 332)
Screenshot: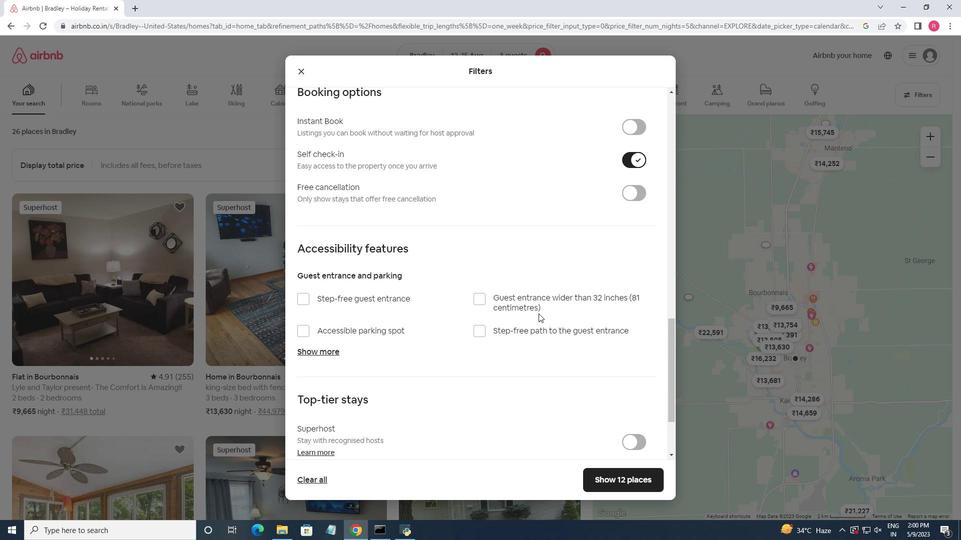 
Action: Mouse scrolled (505, 331) with delta (0, 0)
Screenshot: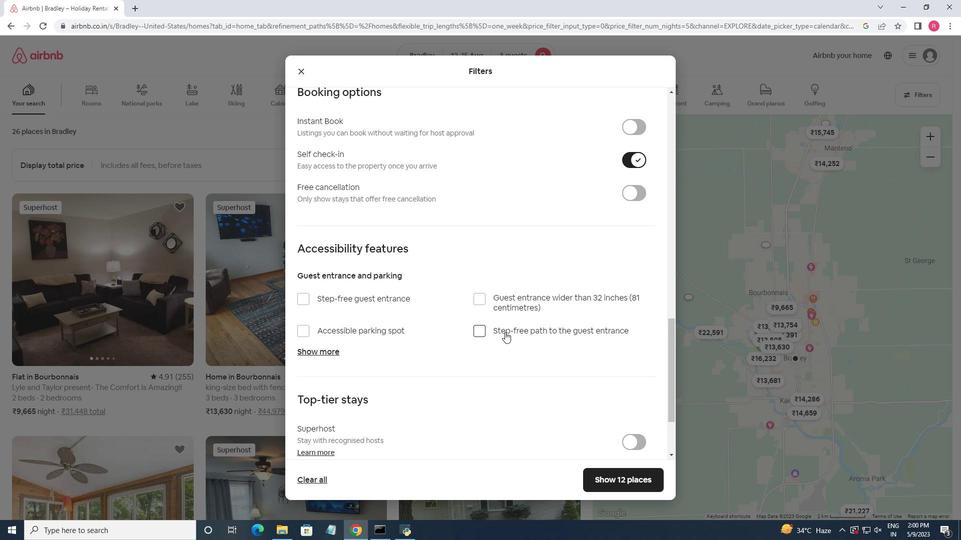 
Action: Mouse scrolled (505, 331) with delta (0, 0)
Screenshot: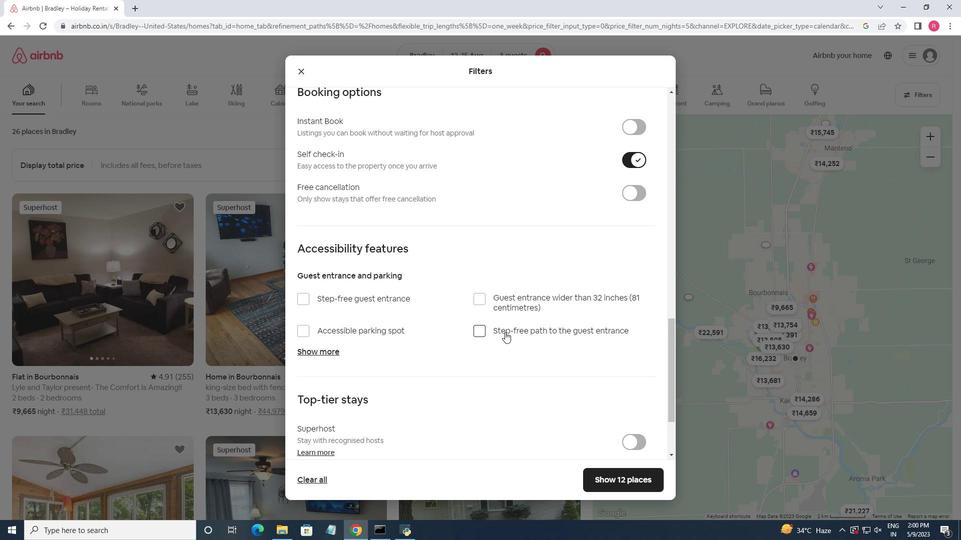 
Action: Mouse moved to (516, 361)
Screenshot: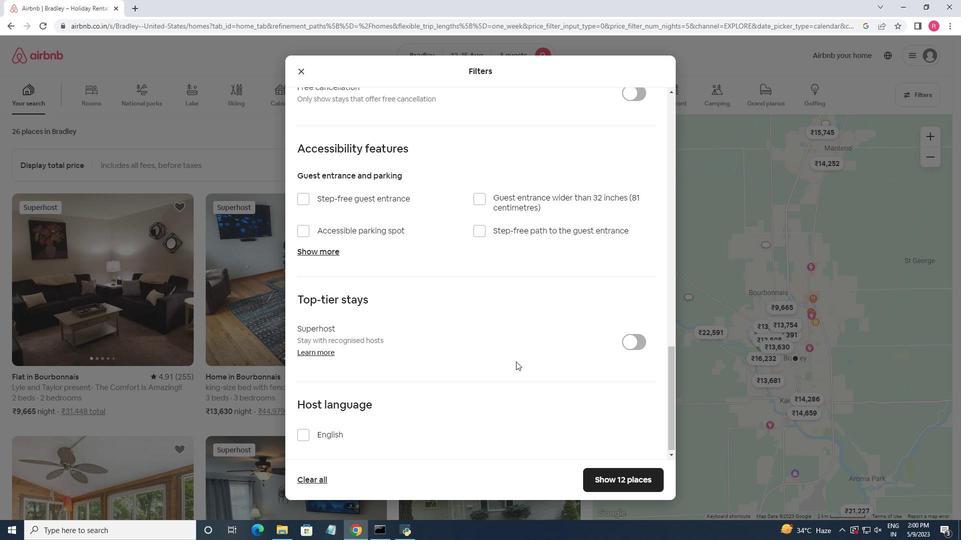 
Action: Mouse scrolled (516, 360) with delta (0, 0)
Screenshot: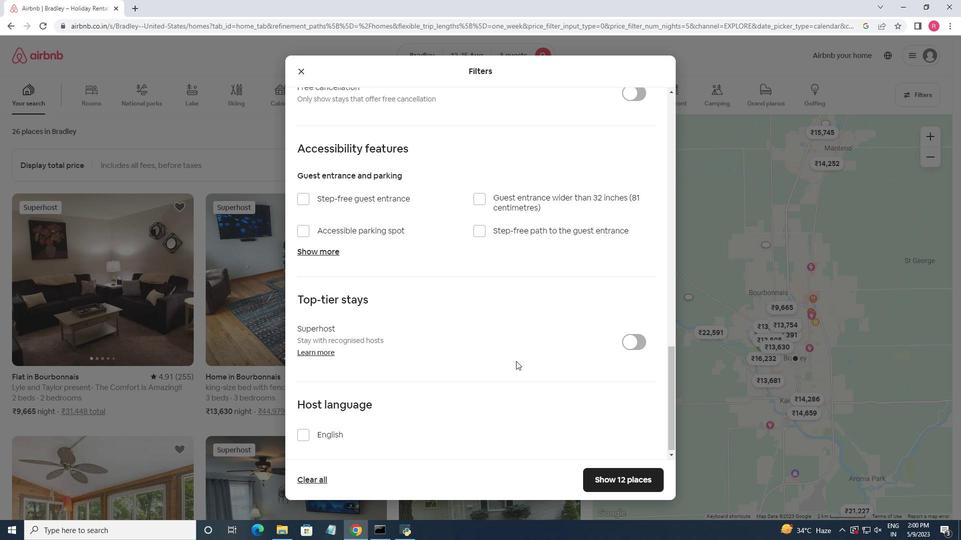 
Action: Mouse scrolled (516, 360) with delta (0, 0)
Screenshot: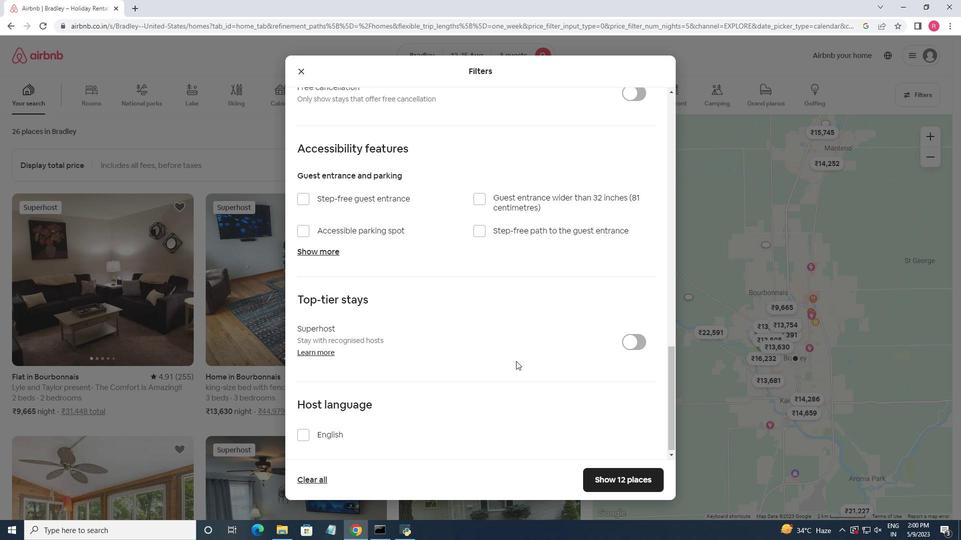 
Action: Mouse moved to (306, 431)
Screenshot: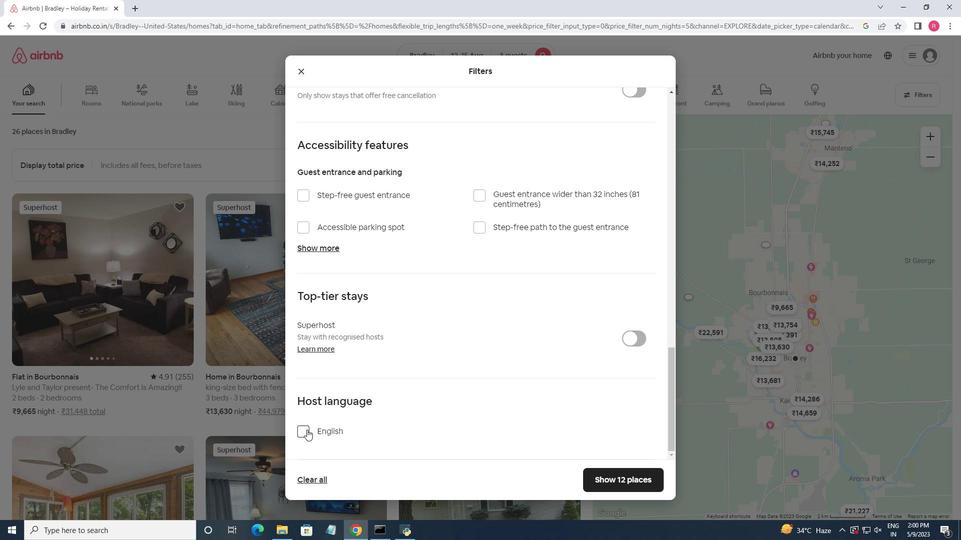 
Action: Mouse pressed left at (306, 431)
Screenshot: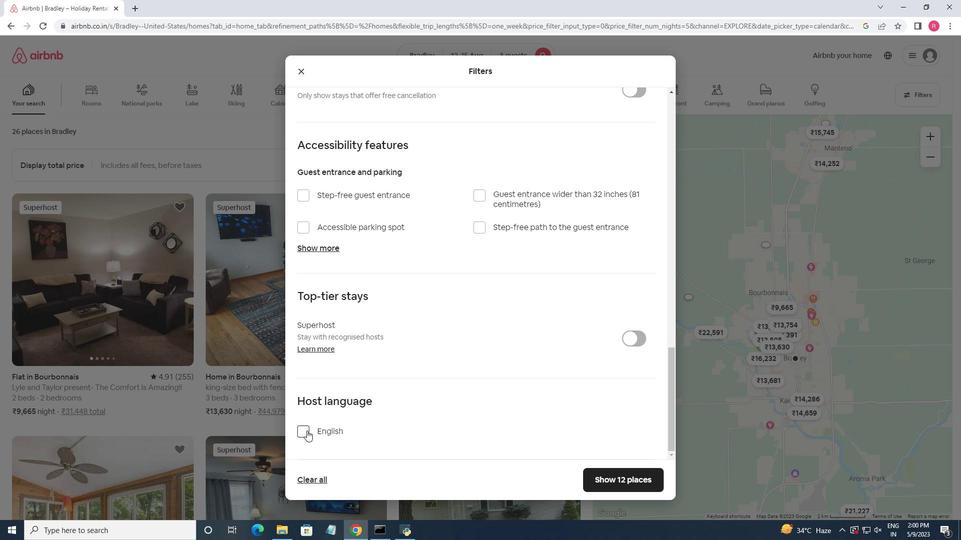 
Action: Mouse moved to (627, 483)
Screenshot: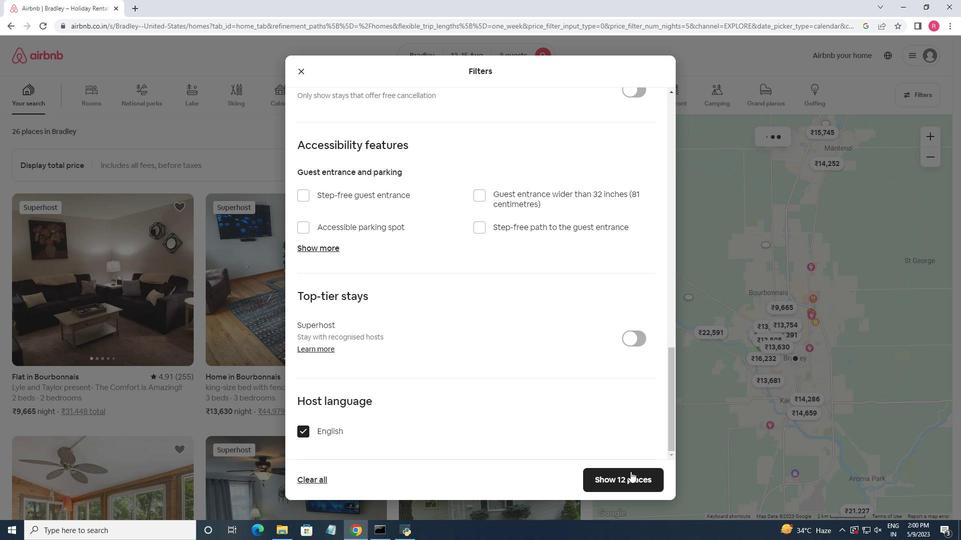 
Action: Mouse pressed left at (627, 483)
Screenshot: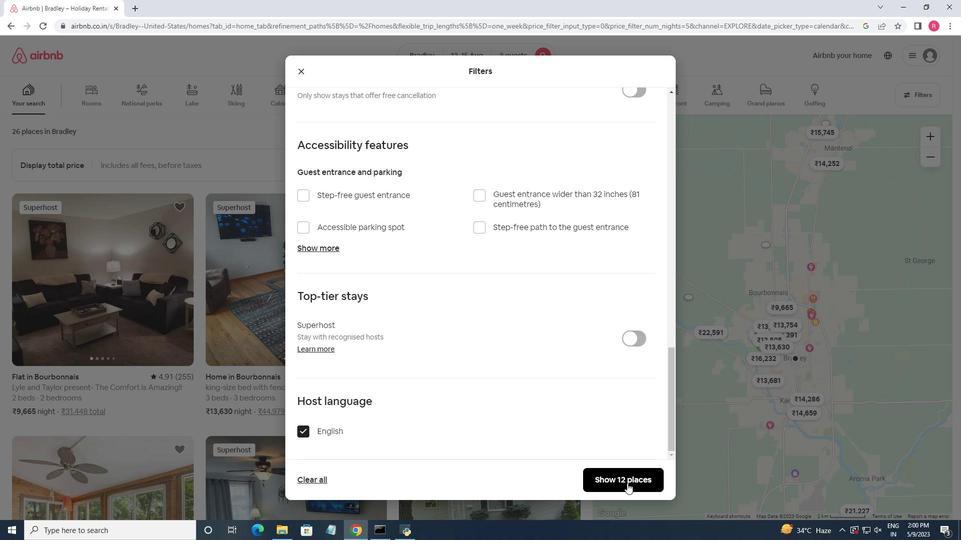 
Action: Mouse moved to (589, 277)
Screenshot: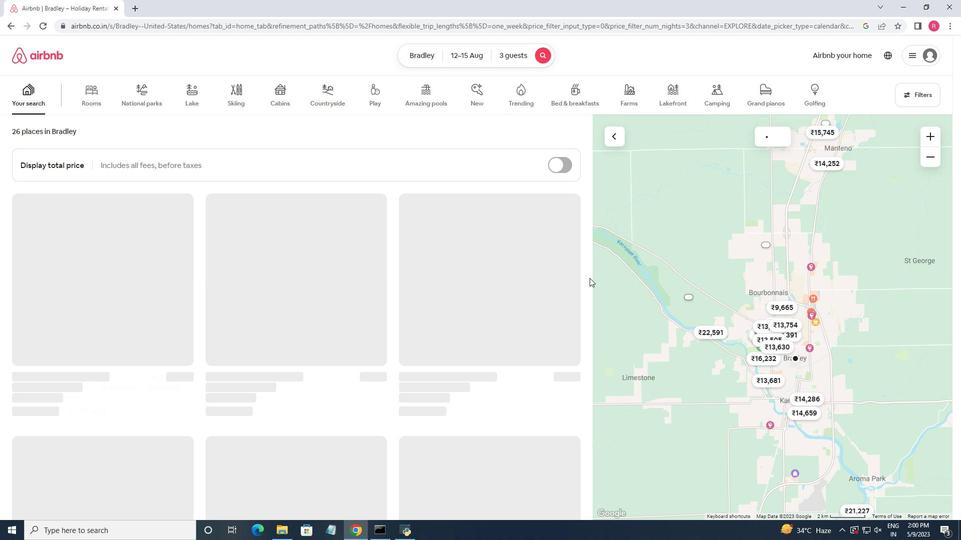 
